 Task: Search one way flight ticket for 2 adults, 4 children and 1 infant on lap in business from Cincinnati/covington: Cincinnati/northern Kentucky International Airport to New Bern: Coastal Carolina Regional Airport (was Craven County Regional) on 5-4-2023. Choice of flights is Alaska. Number of bags: 2 carry on bags and 7 checked bags. Price is upto 107000. Outbound departure time preference is 23:30.
Action: Mouse moved to (279, 253)
Screenshot: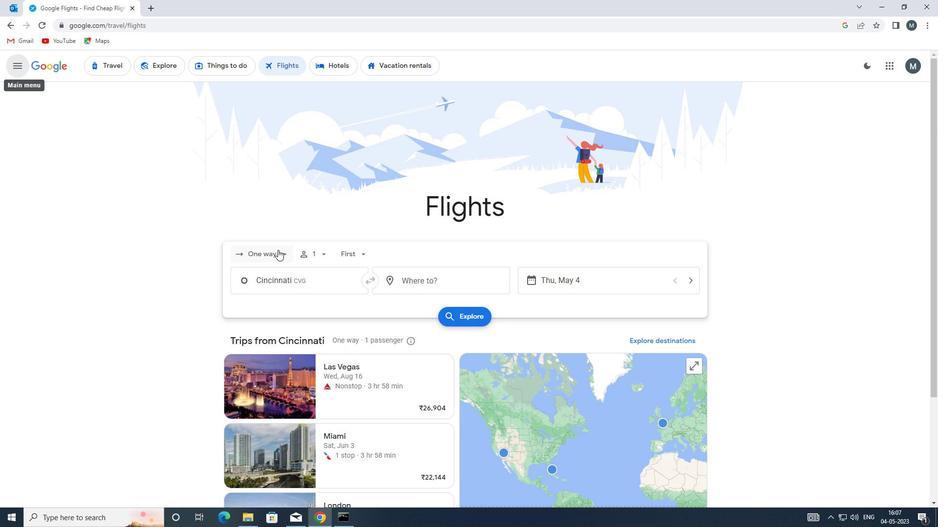 
Action: Mouse pressed left at (279, 253)
Screenshot: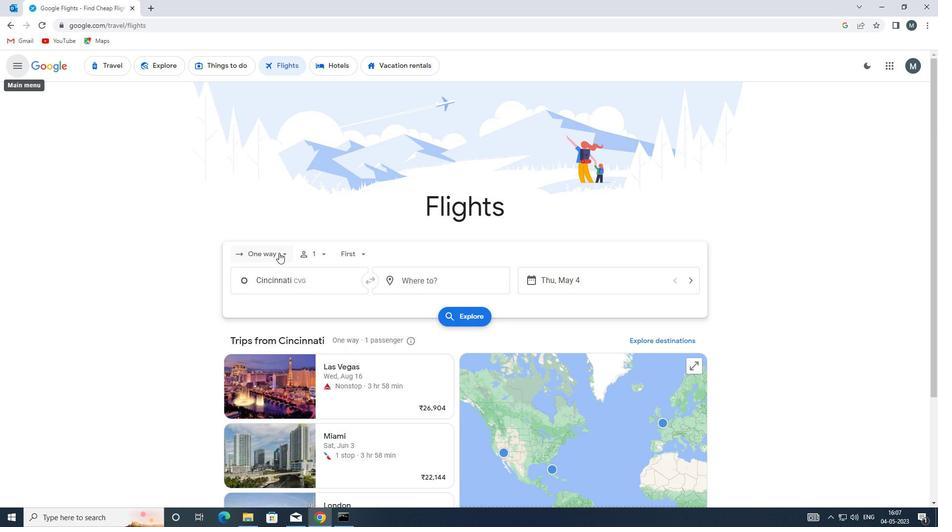 
Action: Mouse moved to (279, 300)
Screenshot: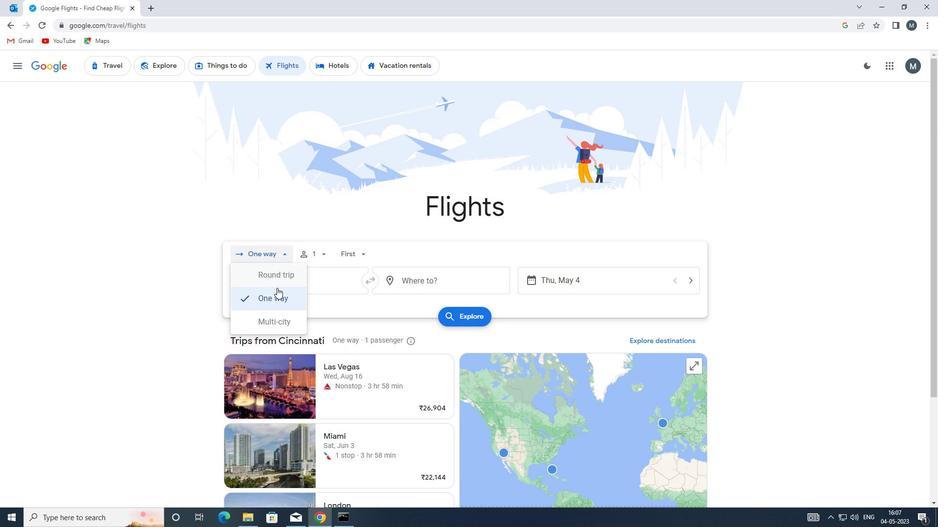 
Action: Mouse pressed left at (279, 300)
Screenshot: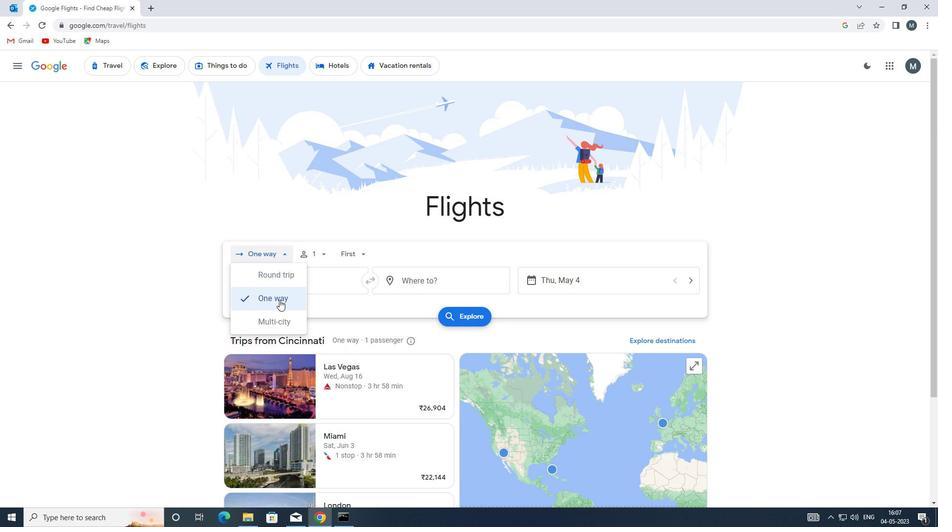 
Action: Mouse moved to (326, 257)
Screenshot: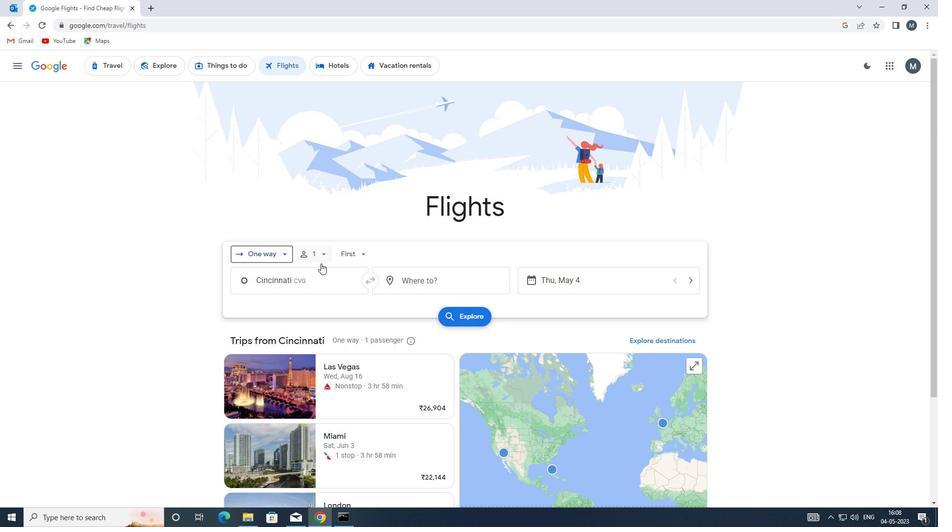 
Action: Mouse pressed left at (326, 257)
Screenshot: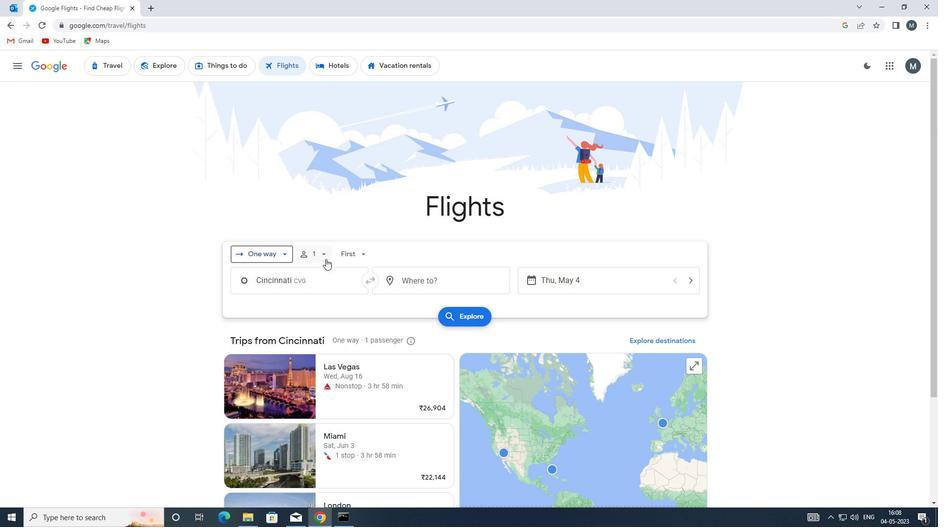 
Action: Mouse moved to (399, 280)
Screenshot: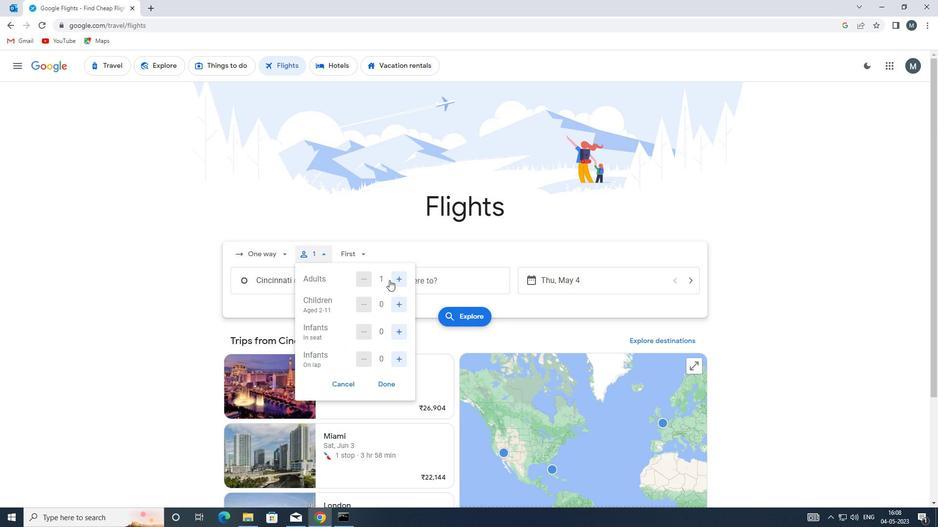 
Action: Mouse pressed left at (399, 280)
Screenshot: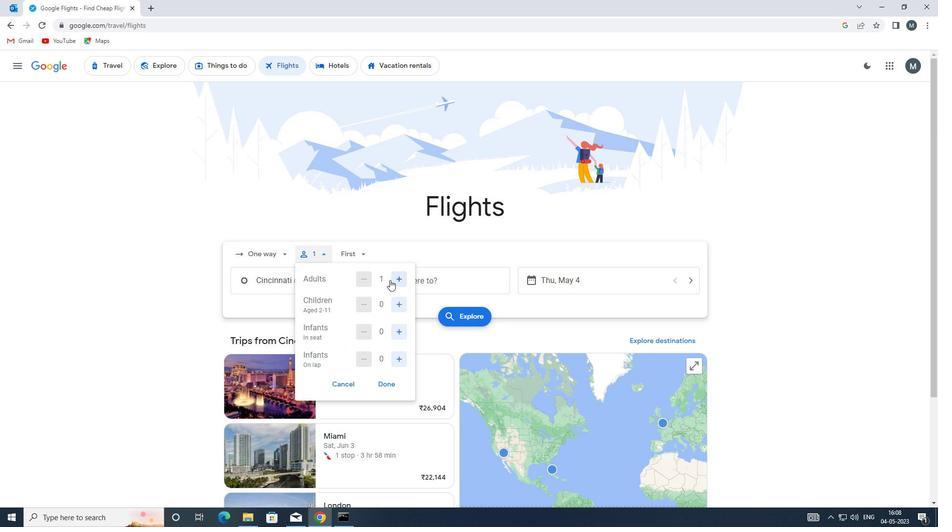 
Action: Mouse moved to (394, 305)
Screenshot: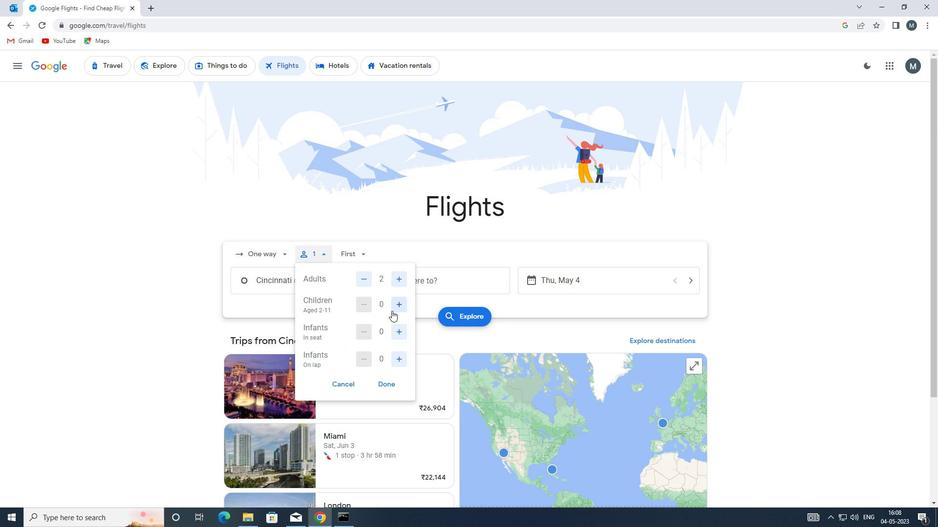 
Action: Mouse pressed left at (394, 305)
Screenshot: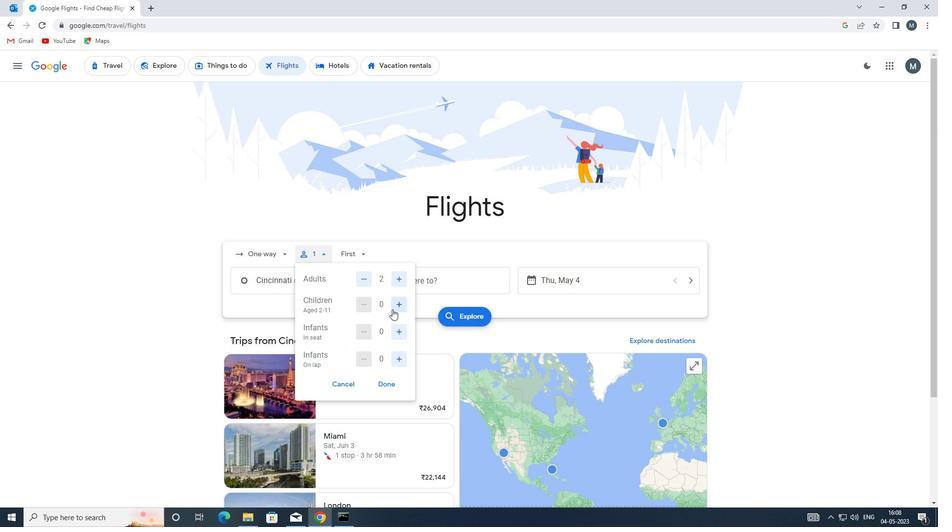 
Action: Mouse pressed left at (394, 305)
Screenshot: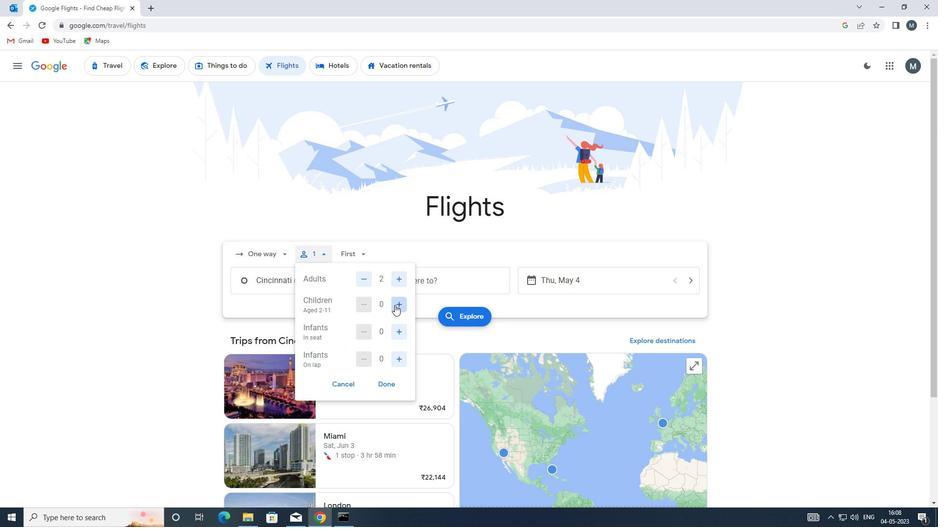 
Action: Mouse moved to (395, 305)
Screenshot: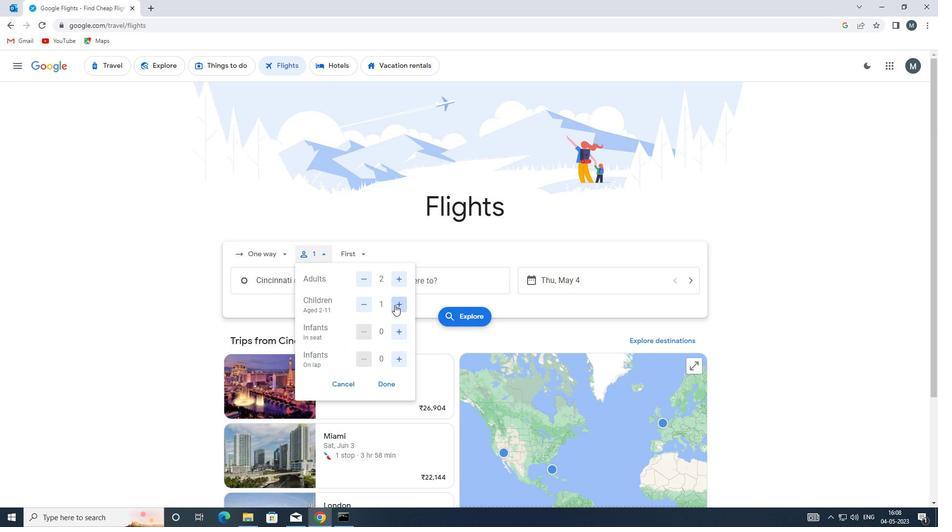 
Action: Mouse pressed left at (395, 305)
Screenshot: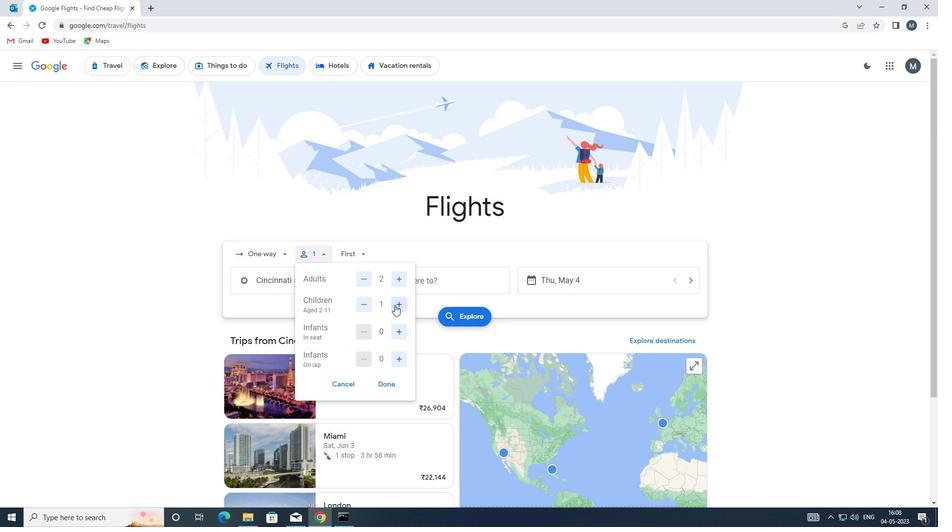 
Action: Mouse pressed left at (395, 305)
Screenshot: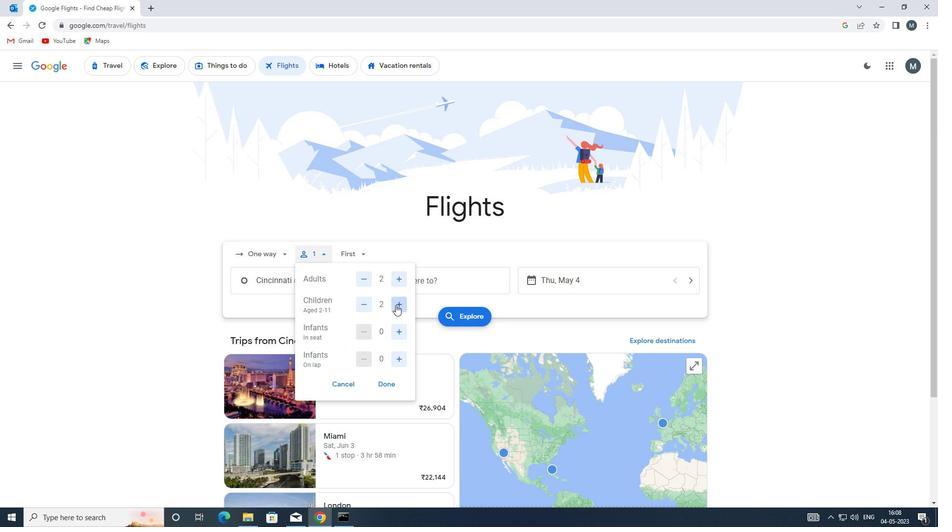 
Action: Mouse moved to (398, 361)
Screenshot: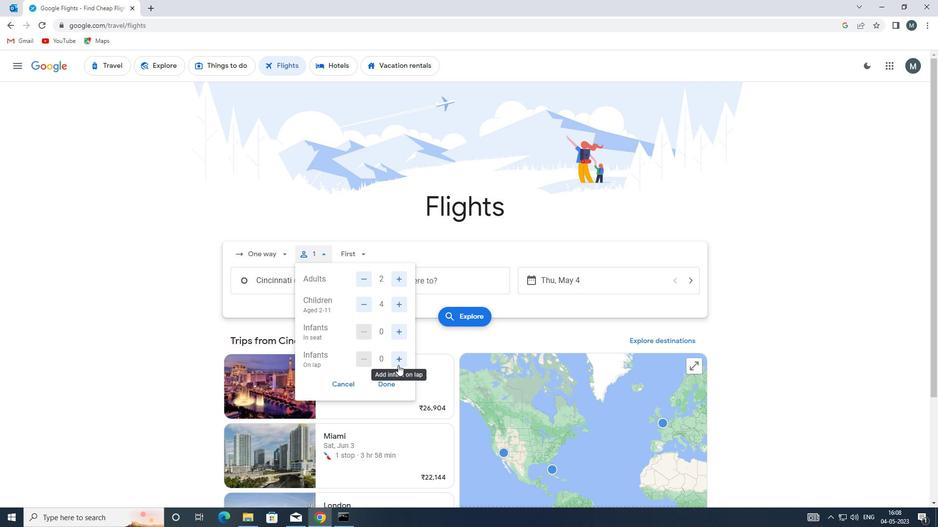 
Action: Mouse pressed left at (398, 361)
Screenshot: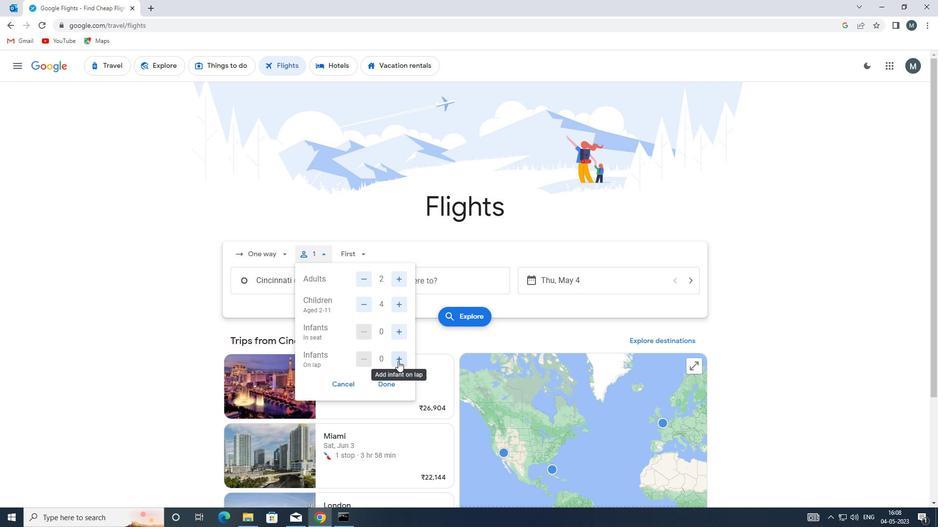 
Action: Mouse moved to (383, 387)
Screenshot: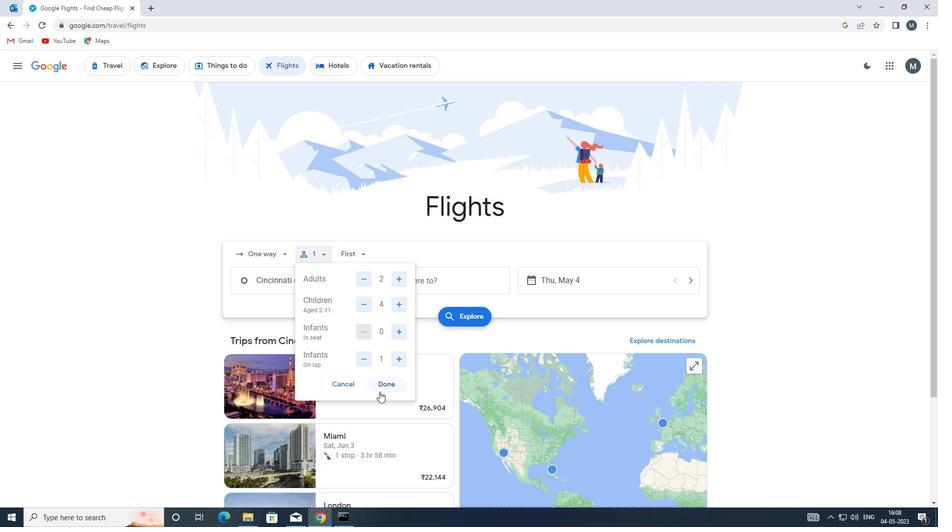
Action: Mouse pressed left at (383, 387)
Screenshot: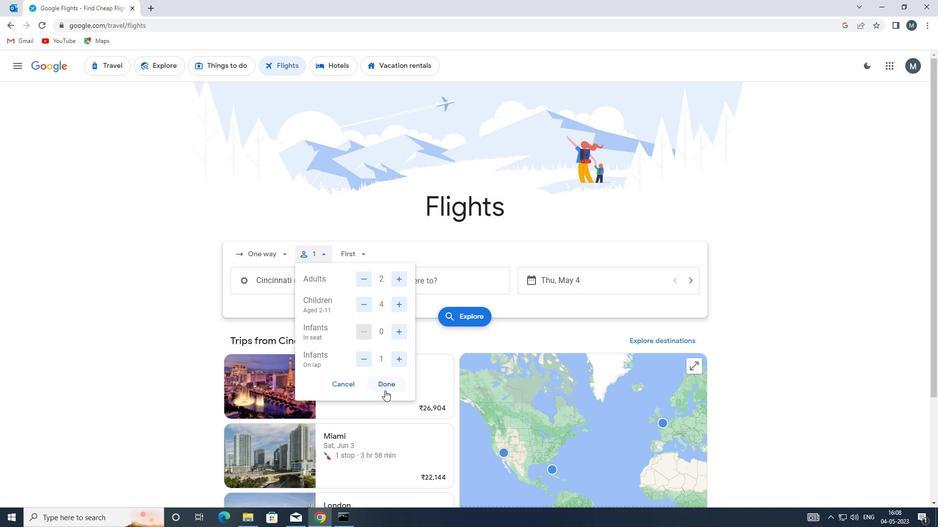 
Action: Mouse moved to (363, 253)
Screenshot: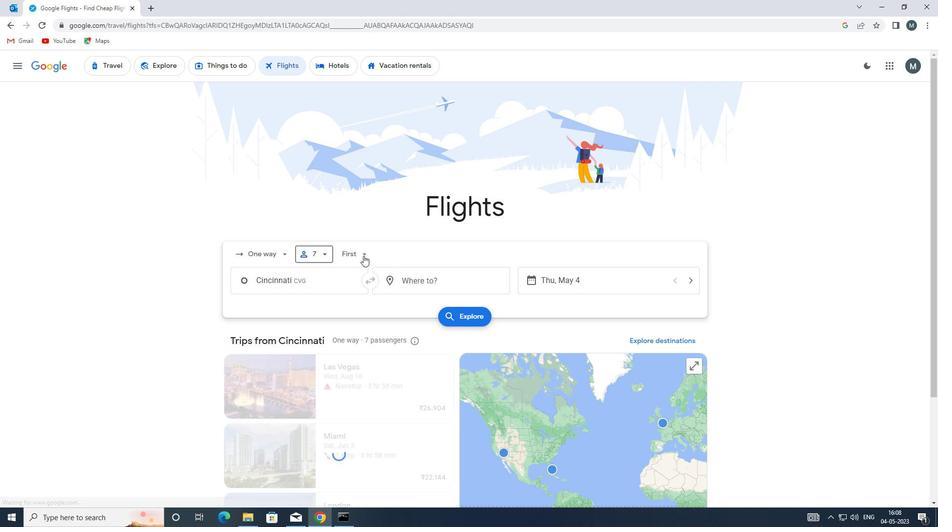 
Action: Mouse pressed left at (363, 253)
Screenshot: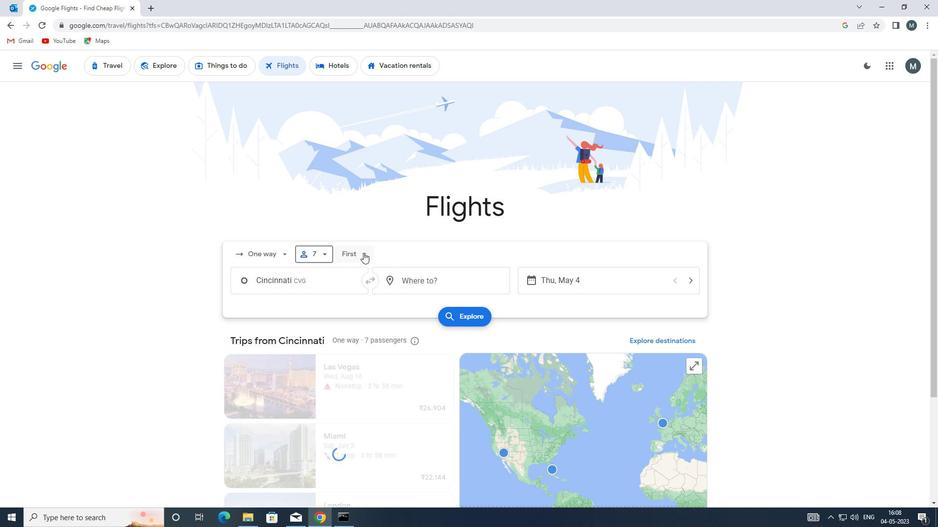 
Action: Mouse moved to (372, 319)
Screenshot: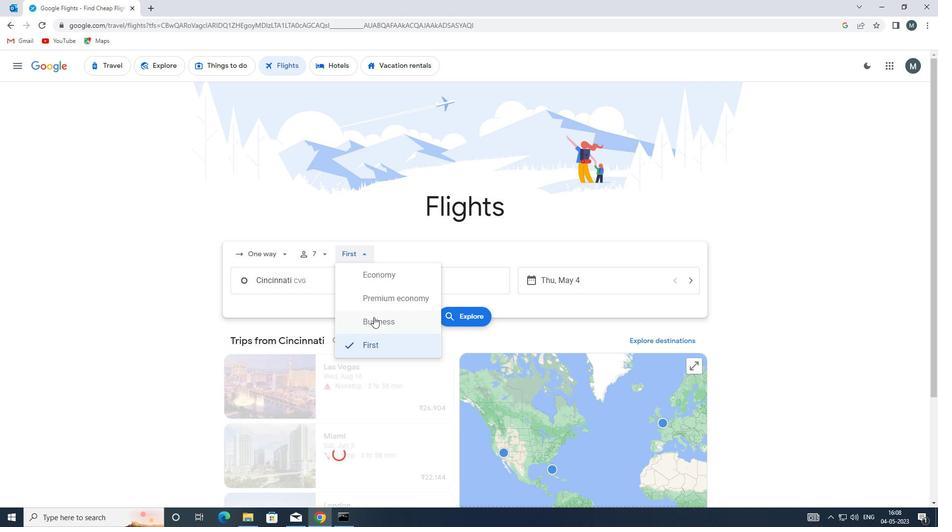 
Action: Mouse pressed left at (372, 319)
Screenshot: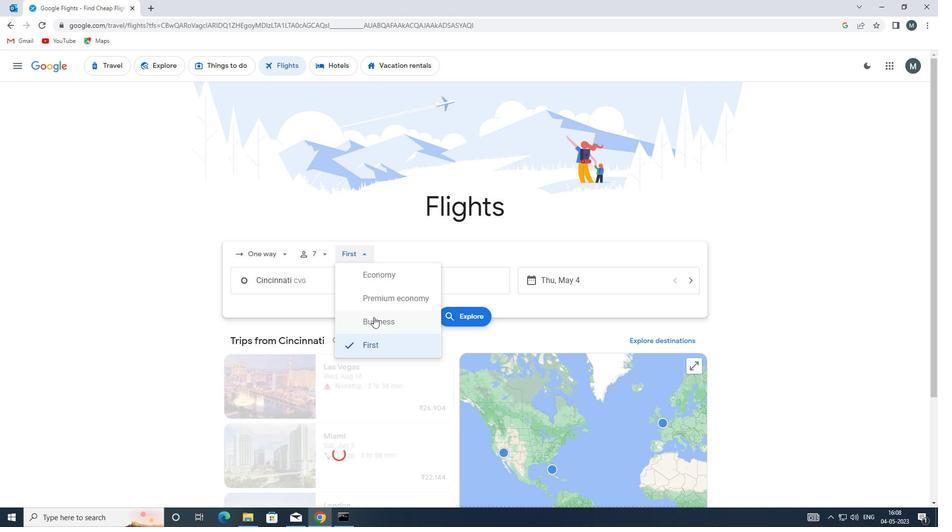 
Action: Mouse moved to (324, 287)
Screenshot: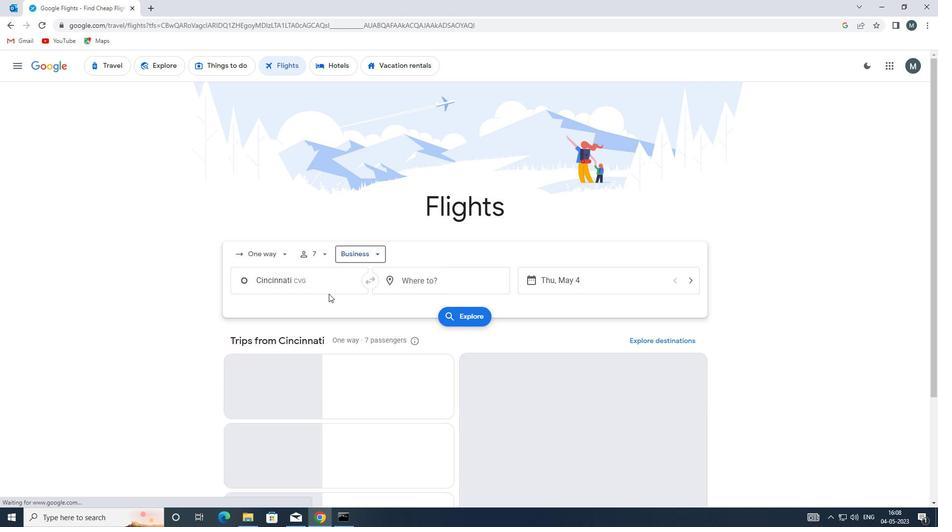 
Action: Mouse pressed left at (324, 287)
Screenshot: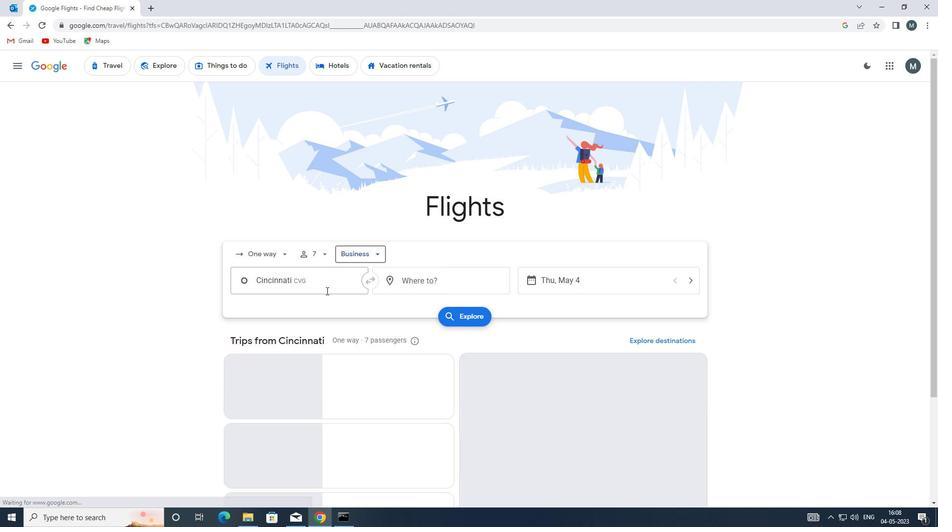 
Action: Mouse moved to (338, 337)
Screenshot: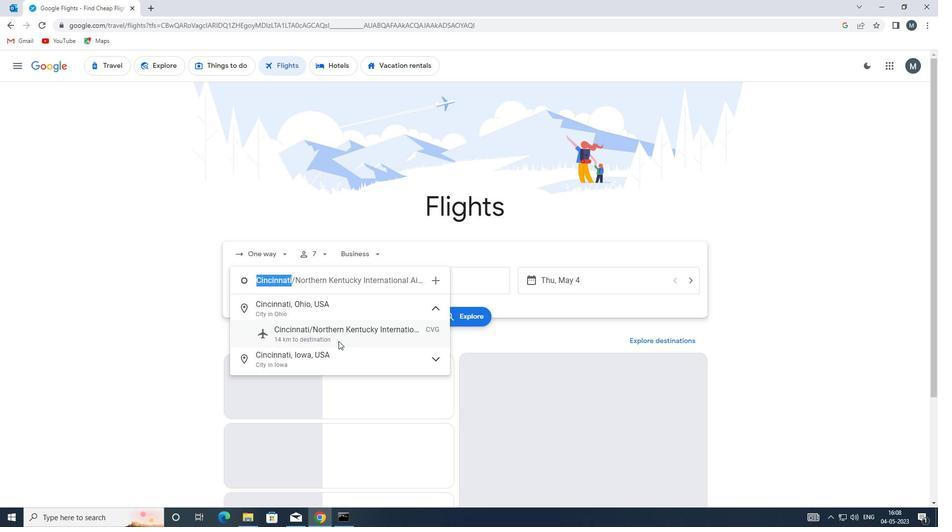 
Action: Mouse pressed left at (338, 337)
Screenshot: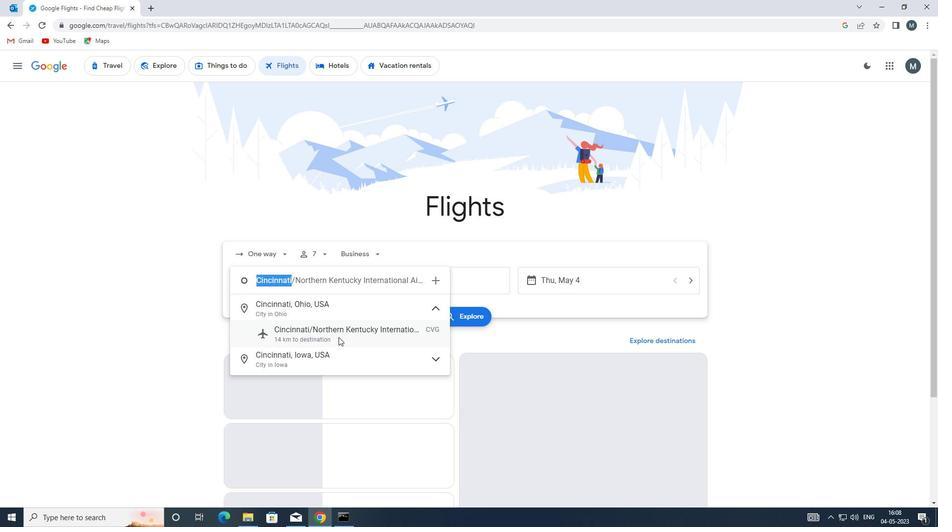 
Action: Mouse moved to (415, 283)
Screenshot: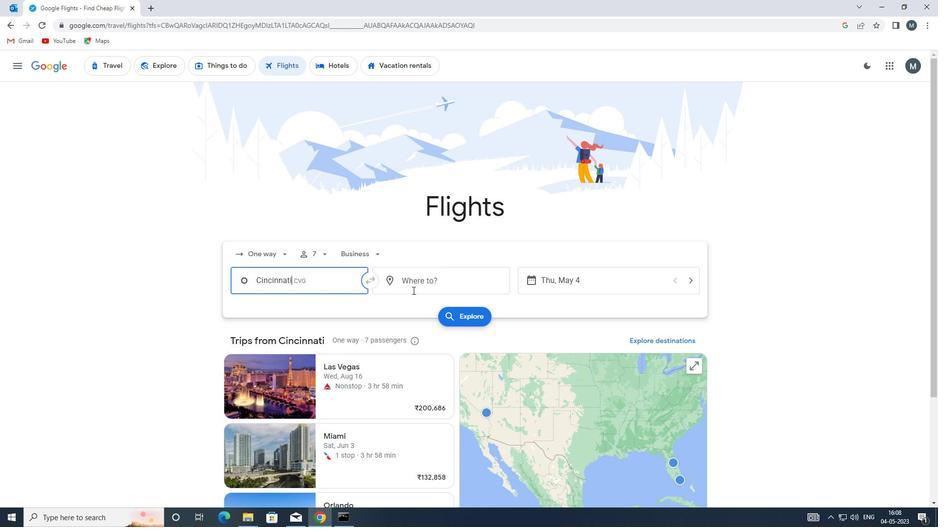 
Action: Mouse pressed left at (415, 283)
Screenshot: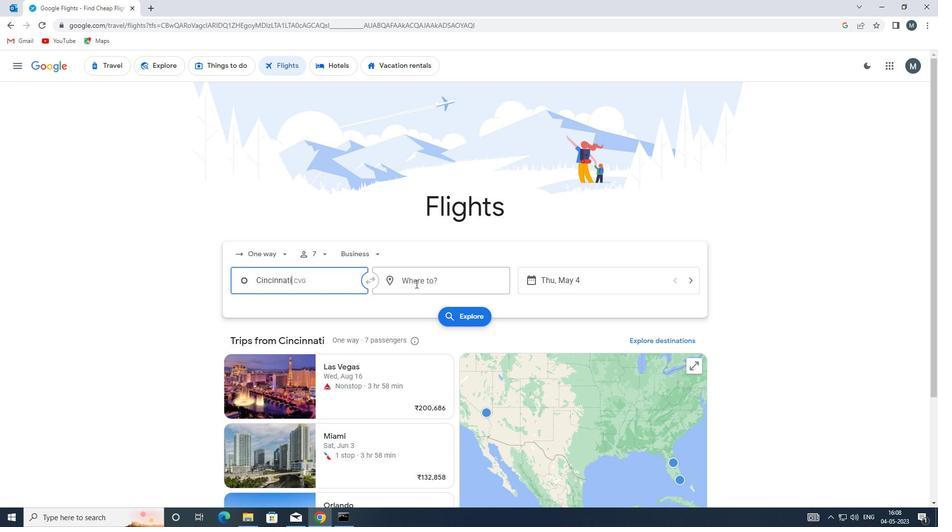 
Action: Mouse moved to (416, 284)
Screenshot: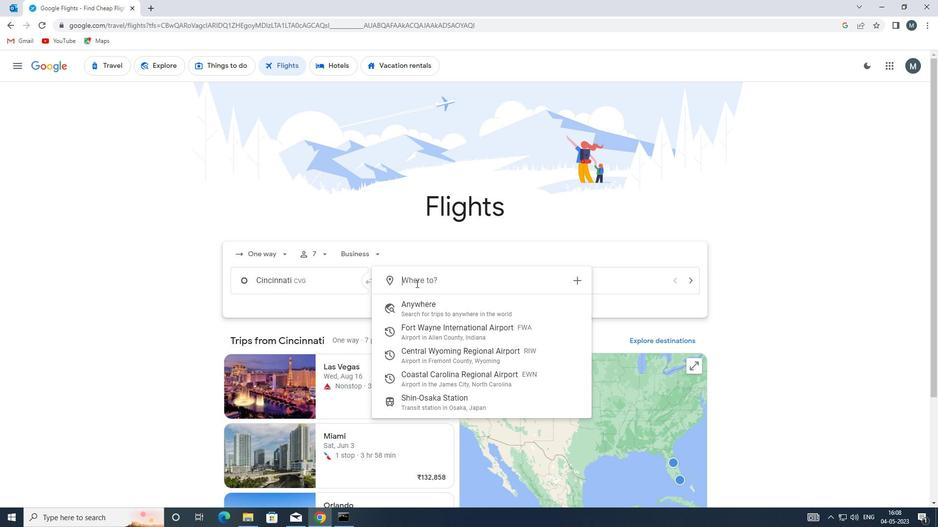 
Action: Key pressed ewn
Screenshot: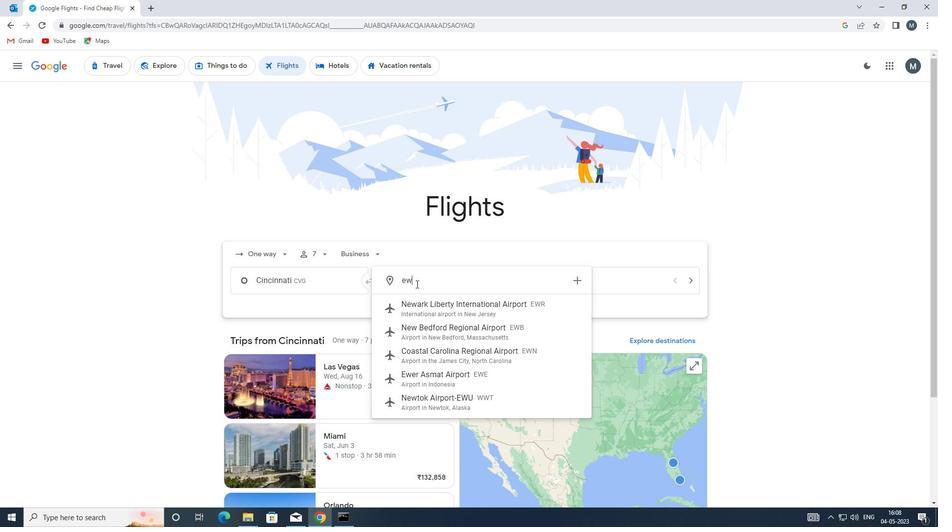 
Action: Mouse moved to (433, 314)
Screenshot: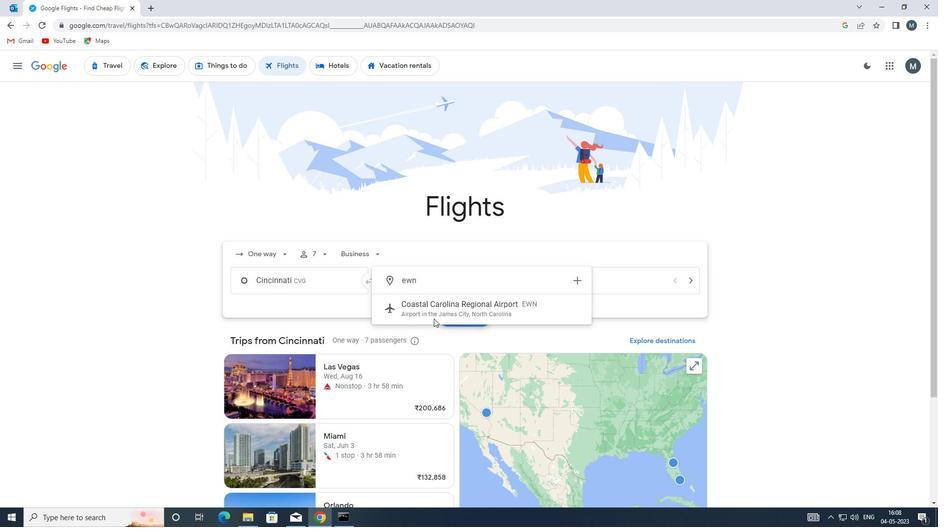 
Action: Mouse pressed left at (433, 314)
Screenshot: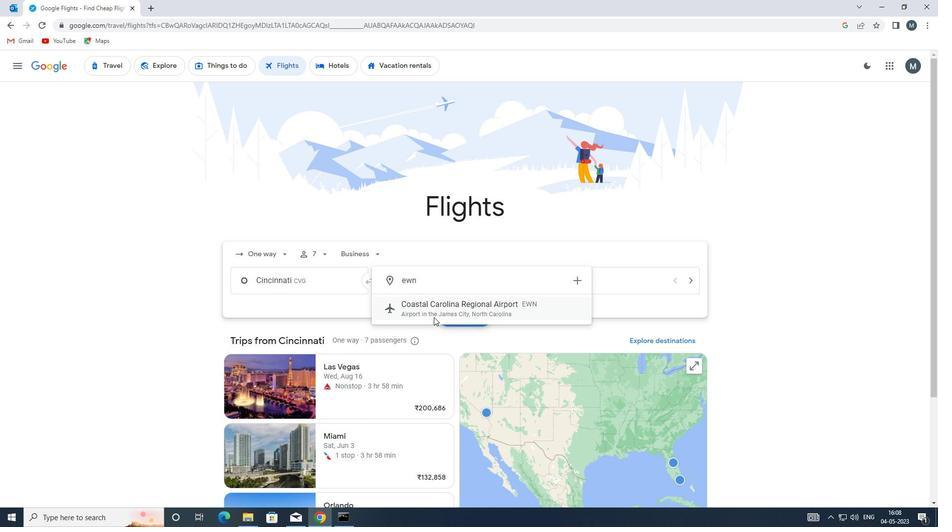 
Action: Mouse moved to (533, 281)
Screenshot: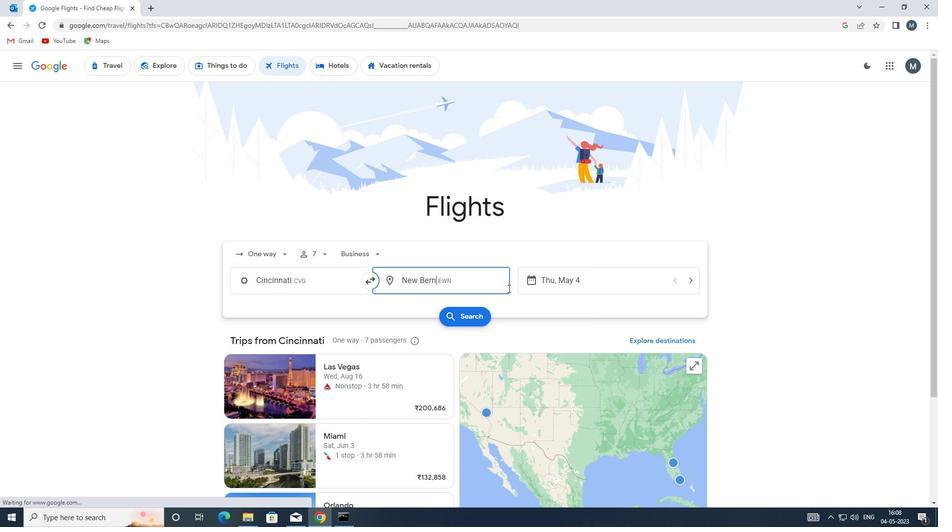 
Action: Mouse pressed left at (533, 281)
Screenshot: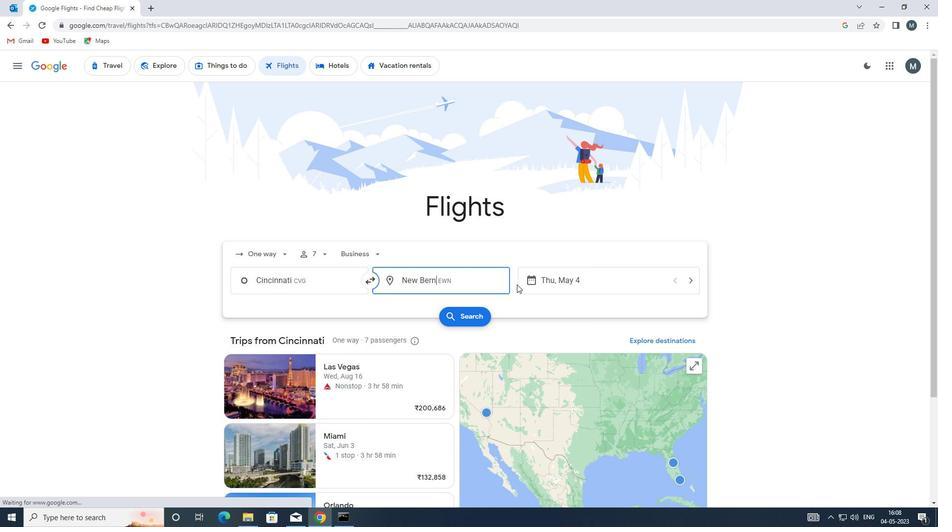 
Action: Mouse moved to (441, 330)
Screenshot: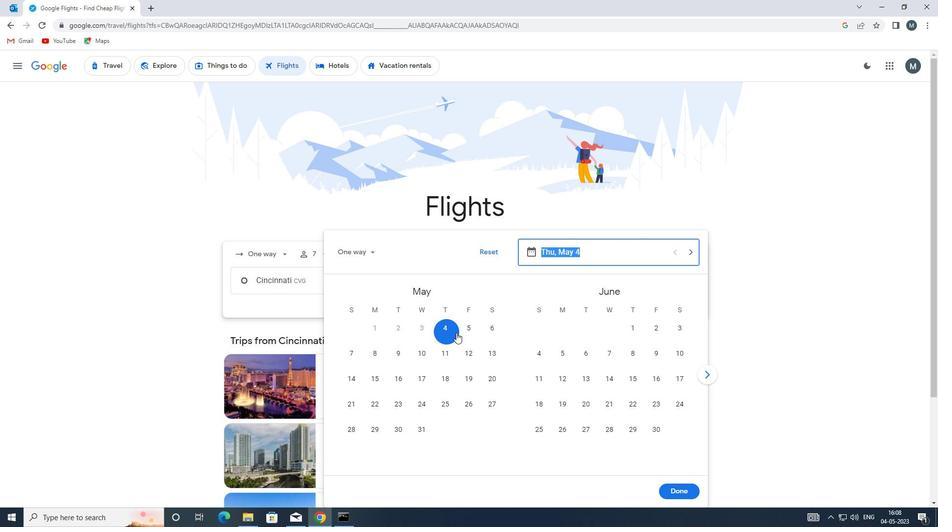 
Action: Mouse pressed left at (441, 330)
Screenshot: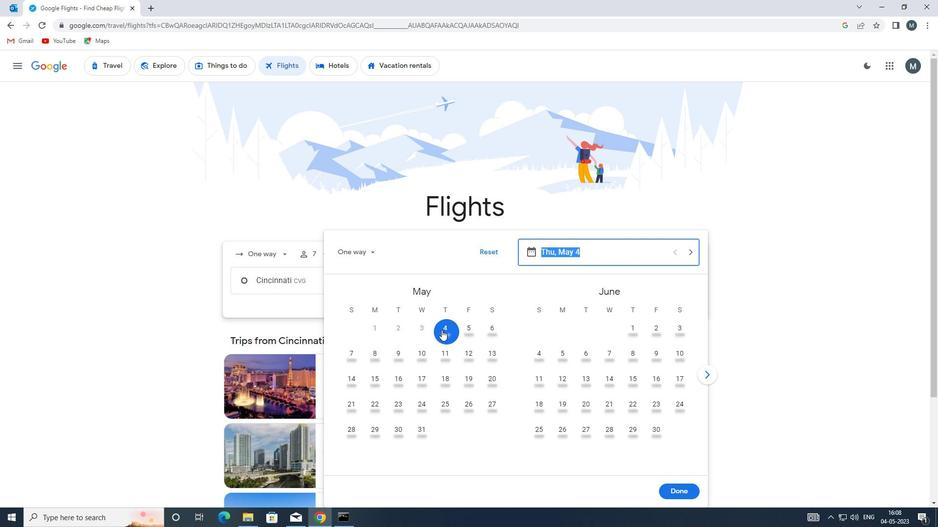 
Action: Mouse moved to (677, 486)
Screenshot: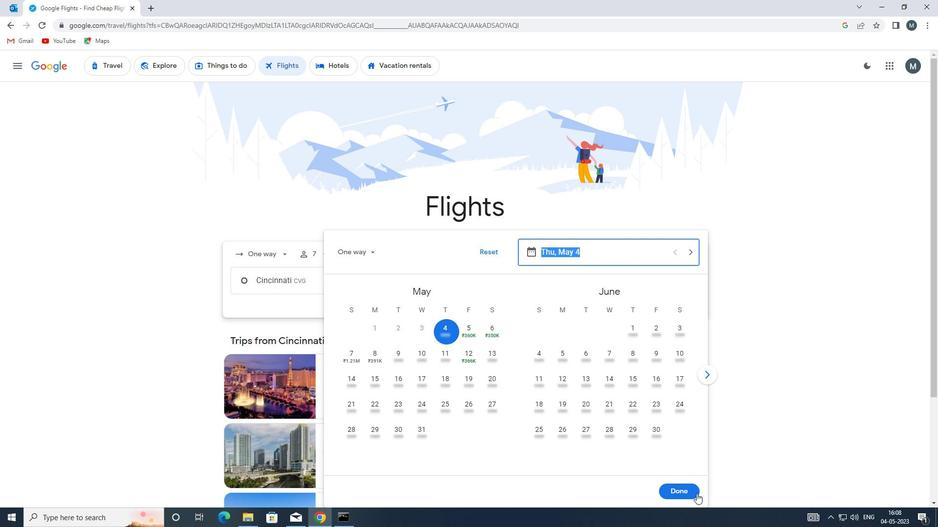 
Action: Mouse pressed left at (677, 486)
Screenshot: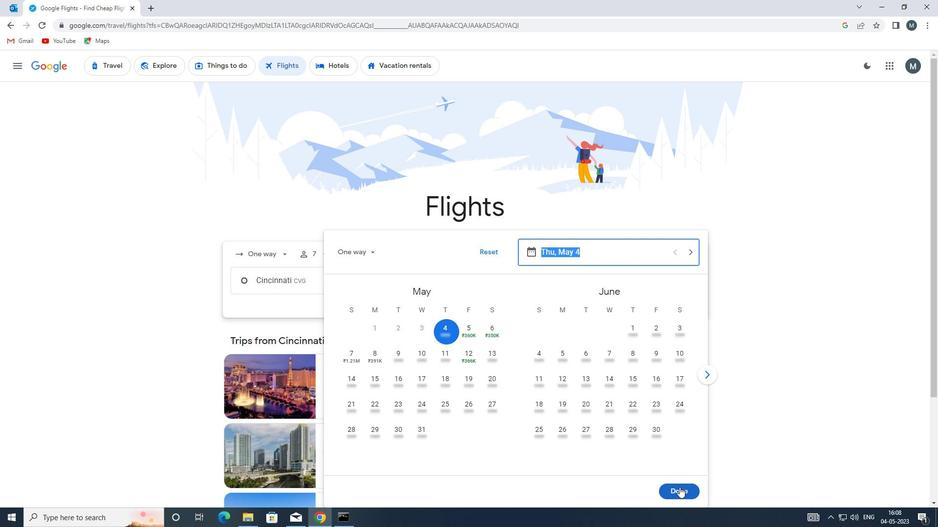 
Action: Mouse moved to (471, 316)
Screenshot: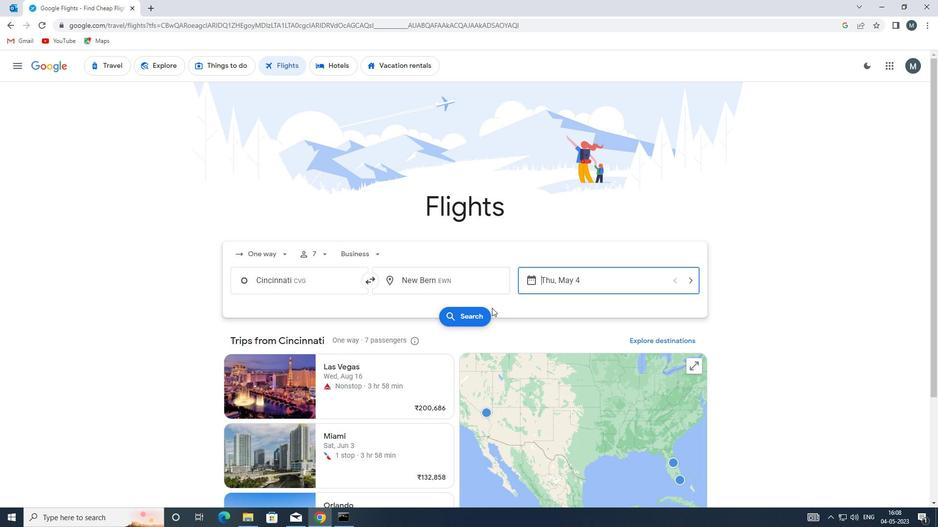 
Action: Mouse pressed left at (471, 316)
Screenshot: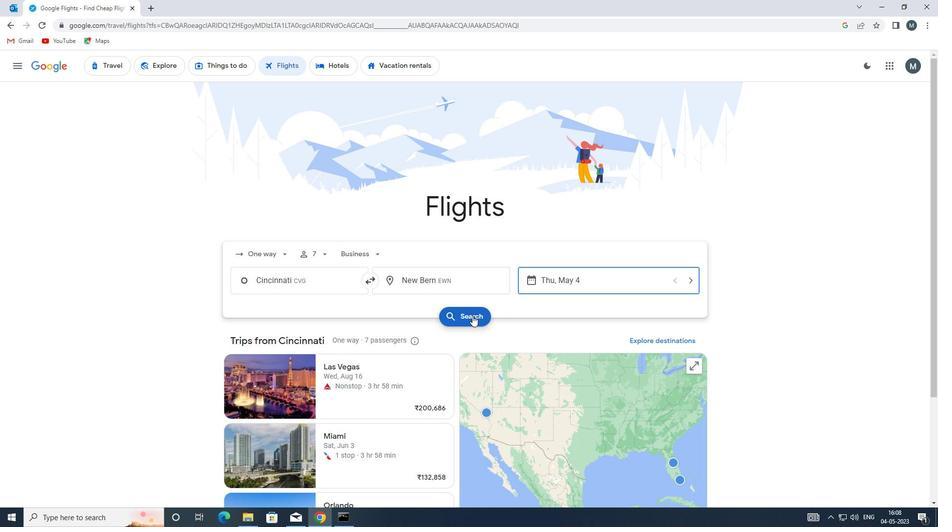
Action: Mouse moved to (253, 157)
Screenshot: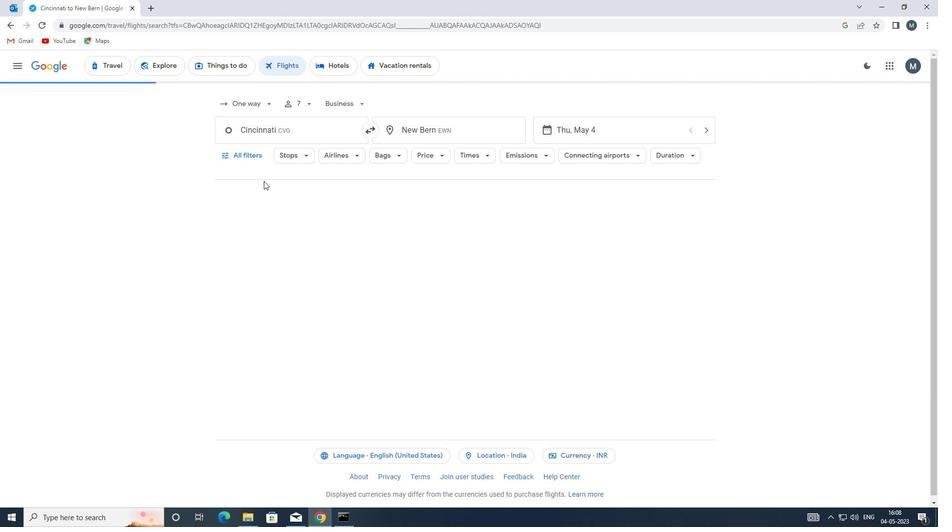 
Action: Mouse pressed left at (253, 157)
Screenshot: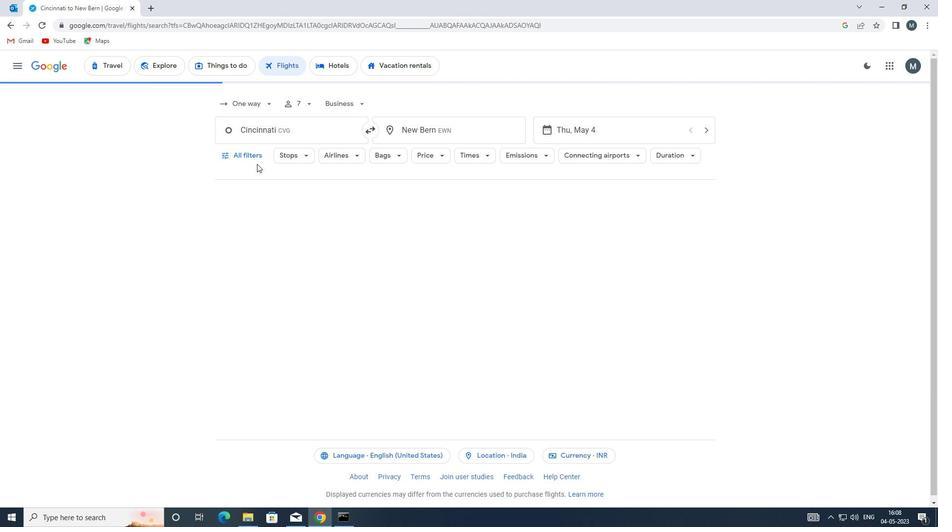 
Action: Mouse moved to (257, 225)
Screenshot: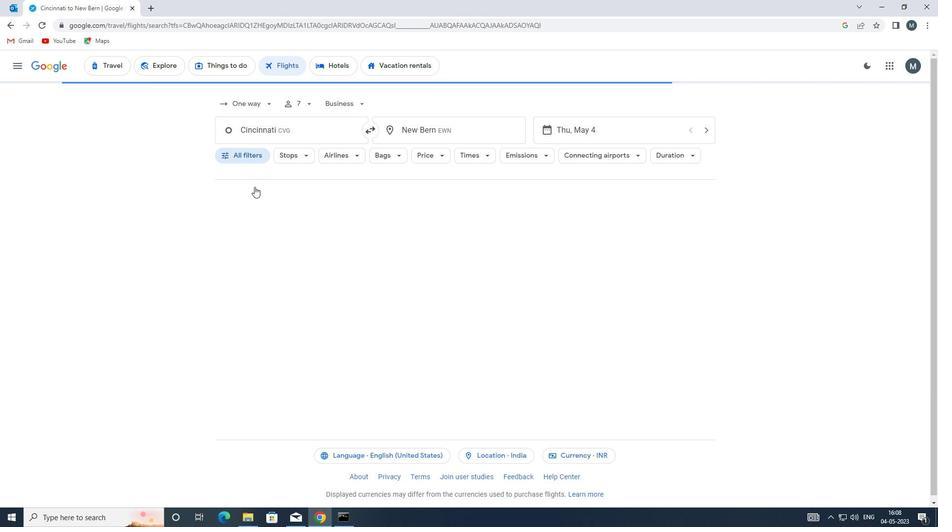 
Action: Mouse scrolled (257, 225) with delta (0, 0)
Screenshot: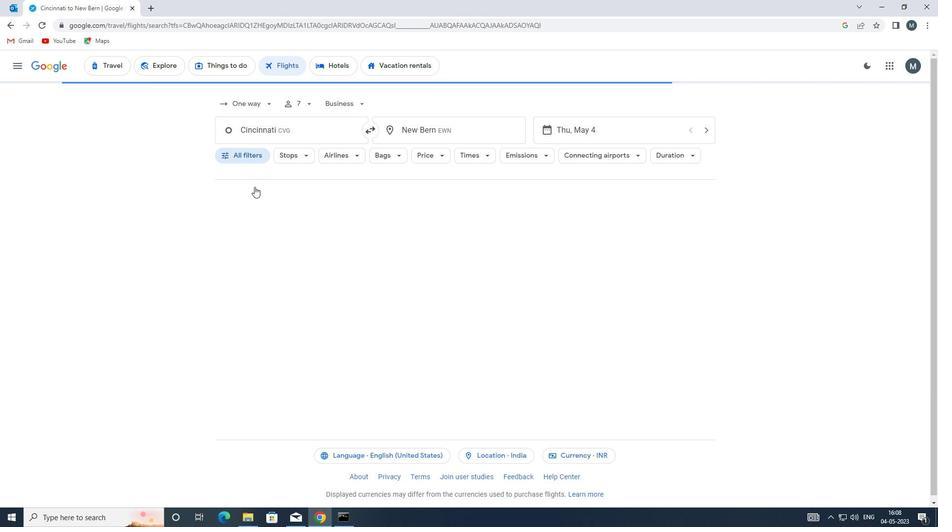 
Action: Mouse moved to (257, 229)
Screenshot: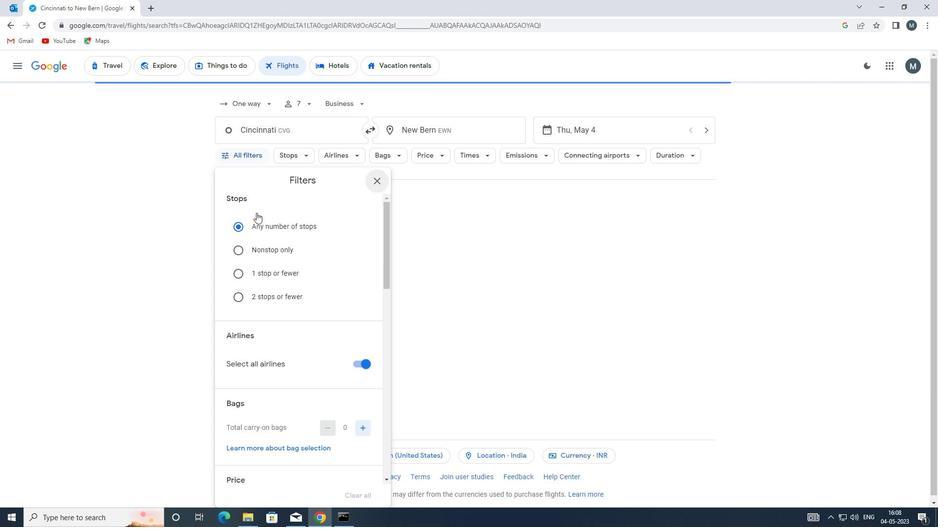 
Action: Mouse scrolled (257, 229) with delta (0, 0)
Screenshot: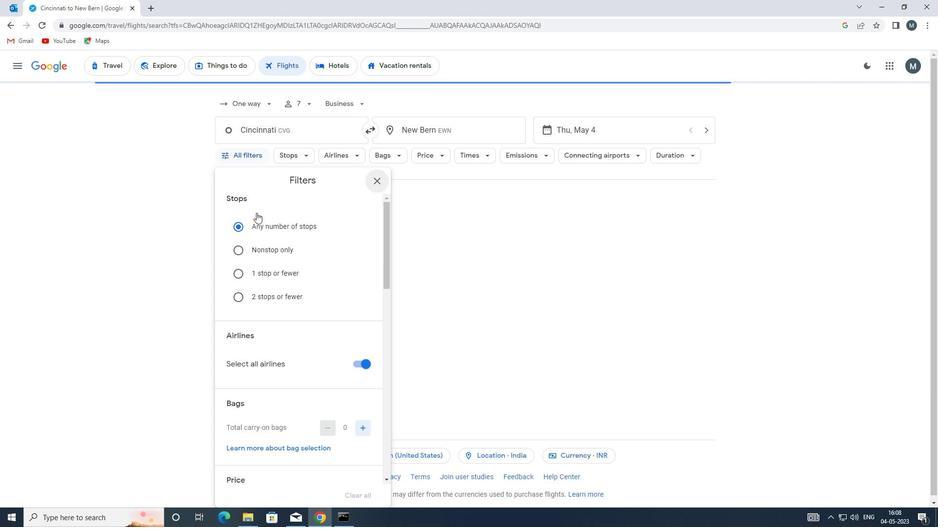 
Action: Mouse moved to (356, 263)
Screenshot: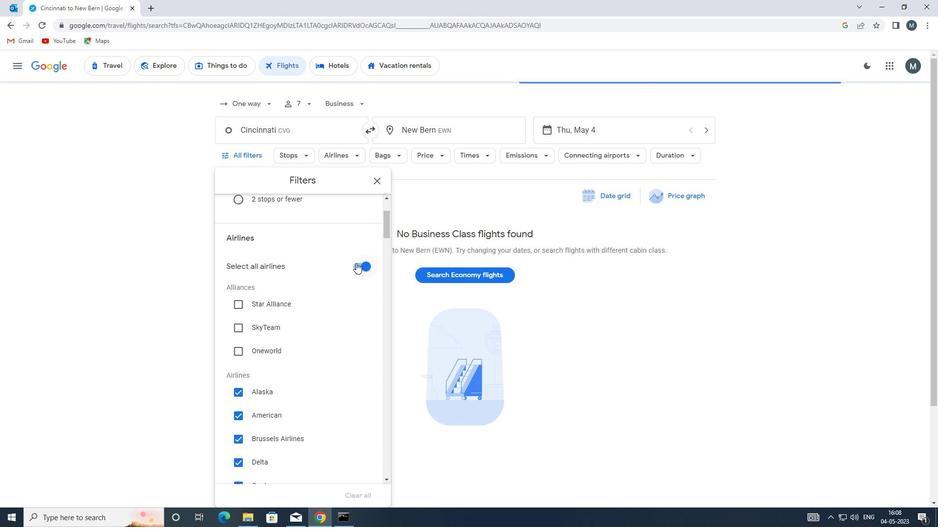 
Action: Mouse pressed left at (356, 263)
Screenshot: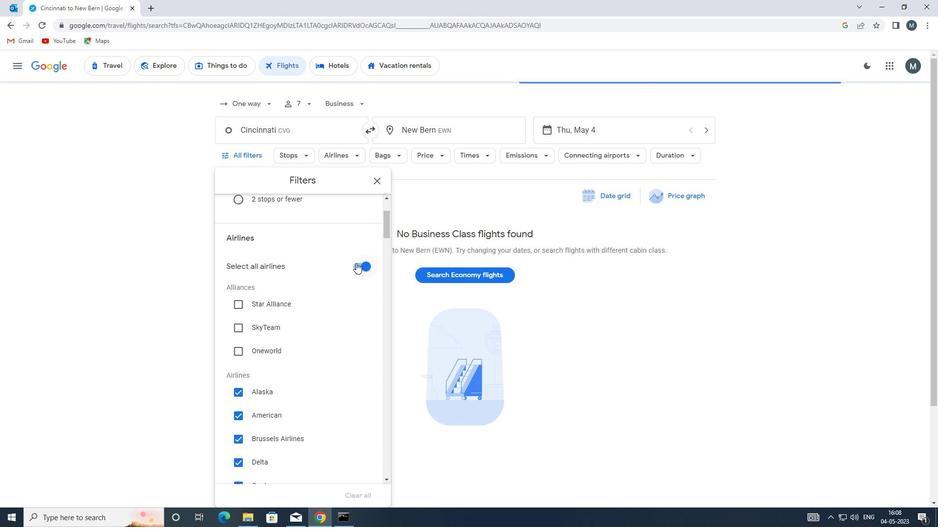
Action: Mouse moved to (301, 289)
Screenshot: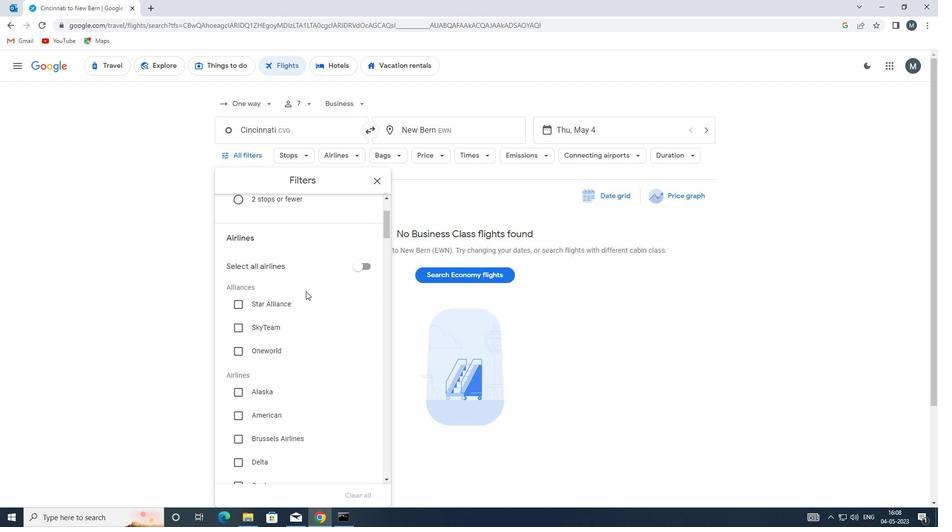 
Action: Mouse scrolled (301, 289) with delta (0, 0)
Screenshot: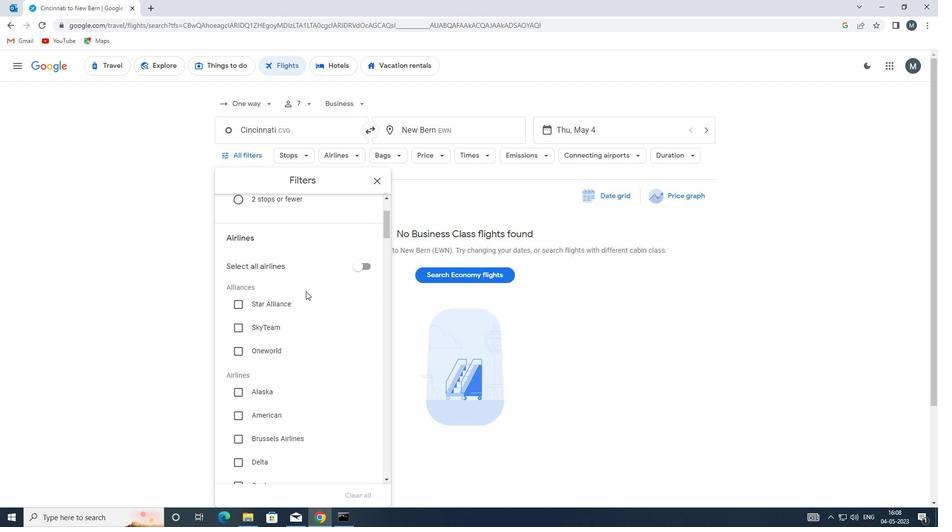 
Action: Mouse moved to (301, 289)
Screenshot: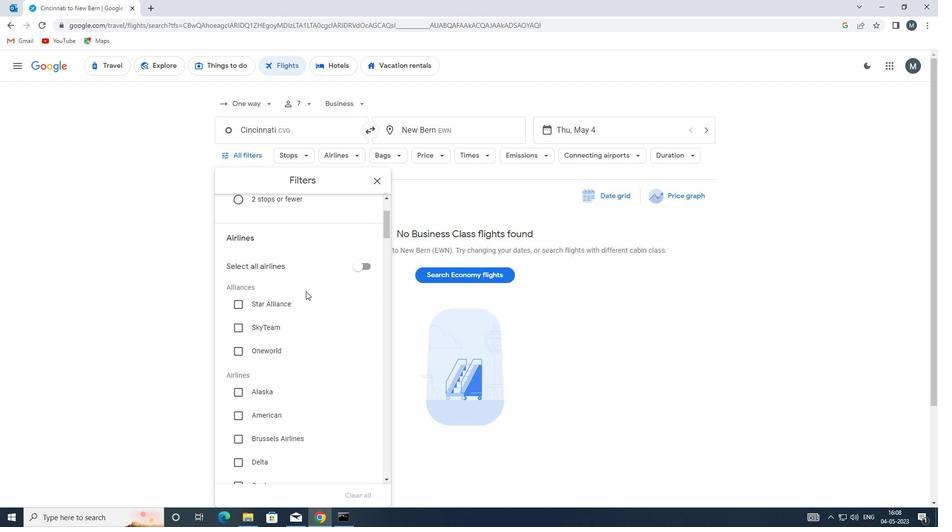 
Action: Mouse scrolled (301, 289) with delta (0, 0)
Screenshot: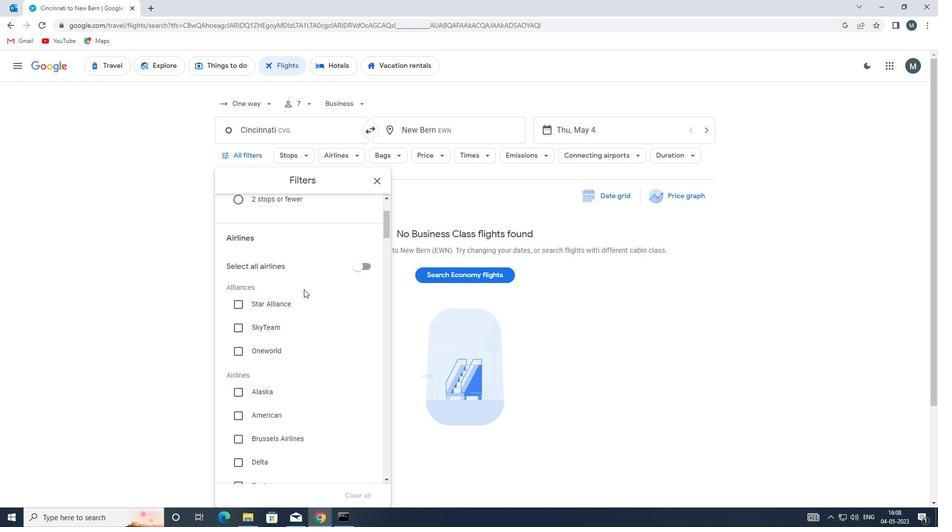 
Action: Mouse moved to (276, 297)
Screenshot: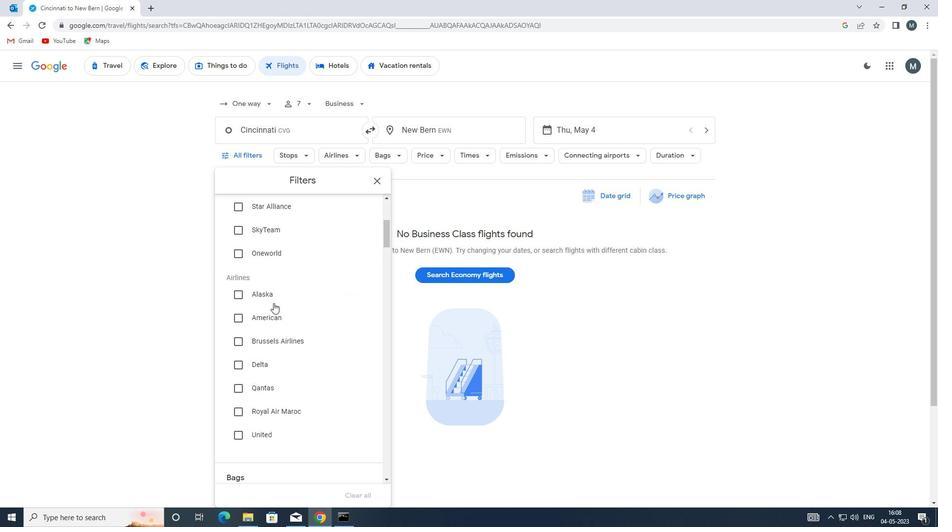 
Action: Mouse pressed left at (276, 297)
Screenshot: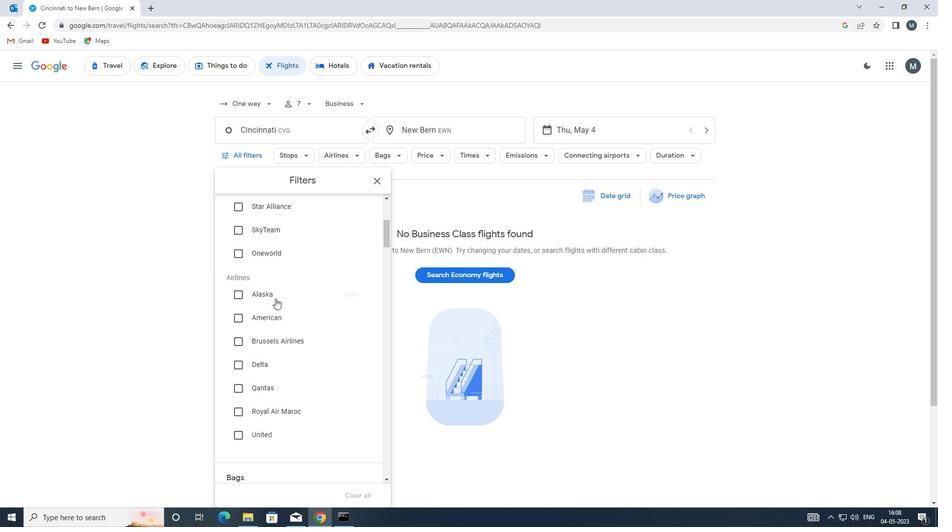 
Action: Mouse moved to (264, 296)
Screenshot: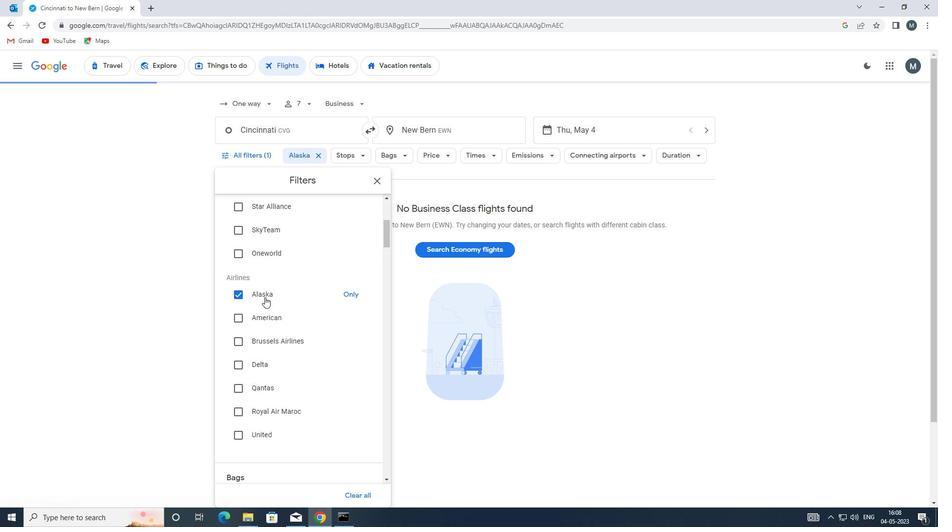 
Action: Mouse scrolled (264, 296) with delta (0, 0)
Screenshot: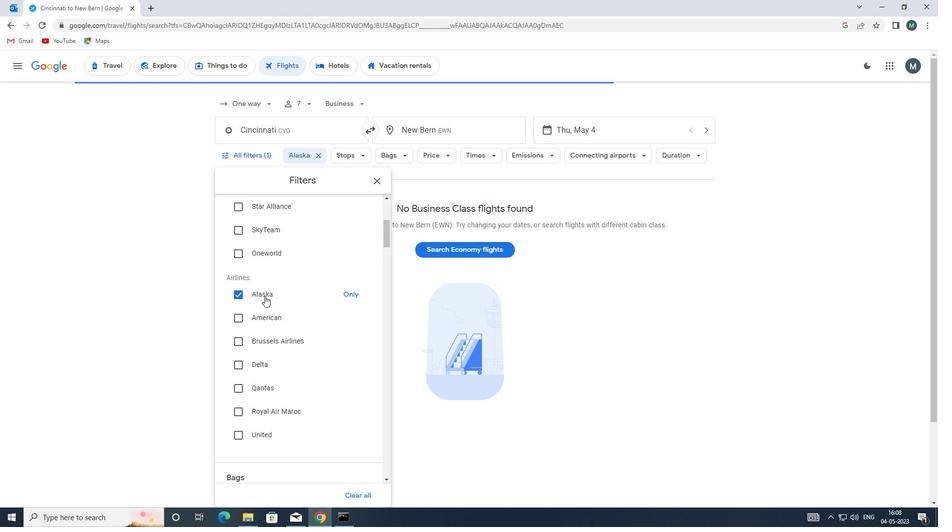 
Action: Mouse scrolled (264, 296) with delta (0, 0)
Screenshot: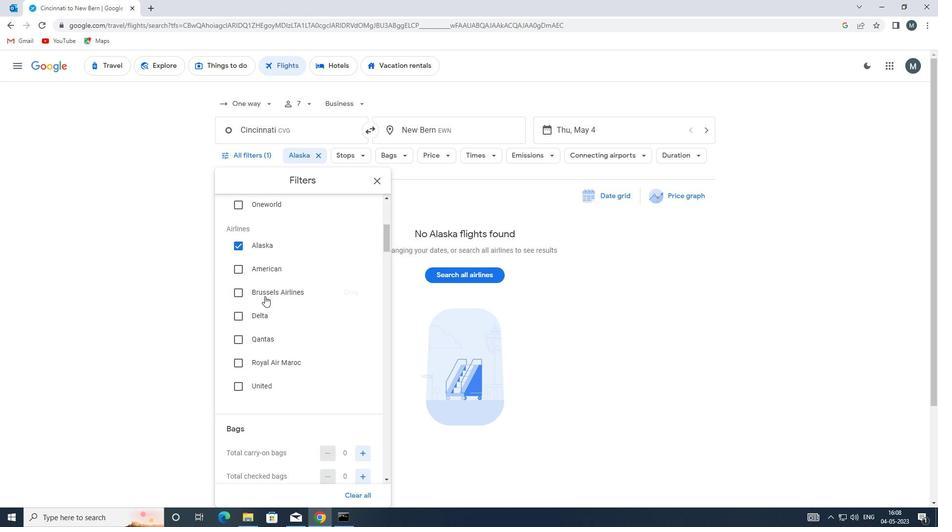 
Action: Mouse moved to (264, 296)
Screenshot: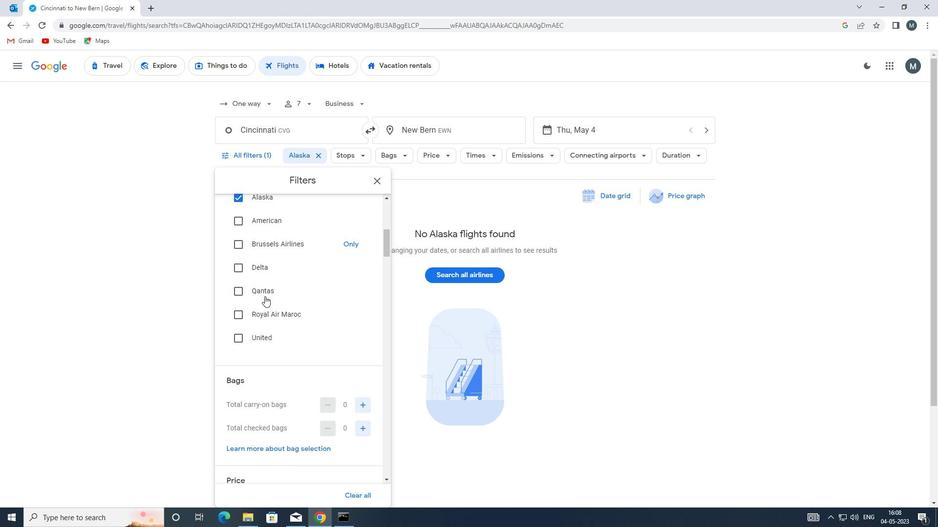 
Action: Mouse scrolled (264, 296) with delta (0, 0)
Screenshot: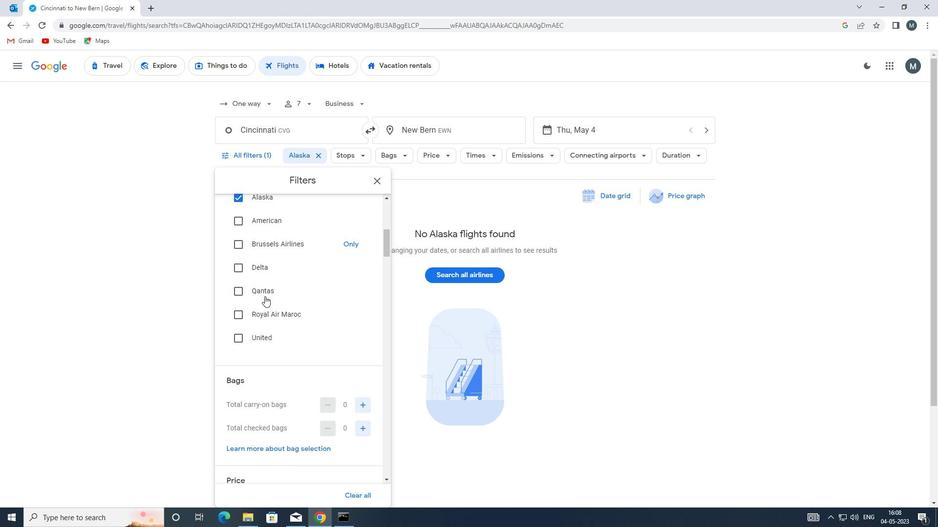 
Action: Mouse moved to (362, 355)
Screenshot: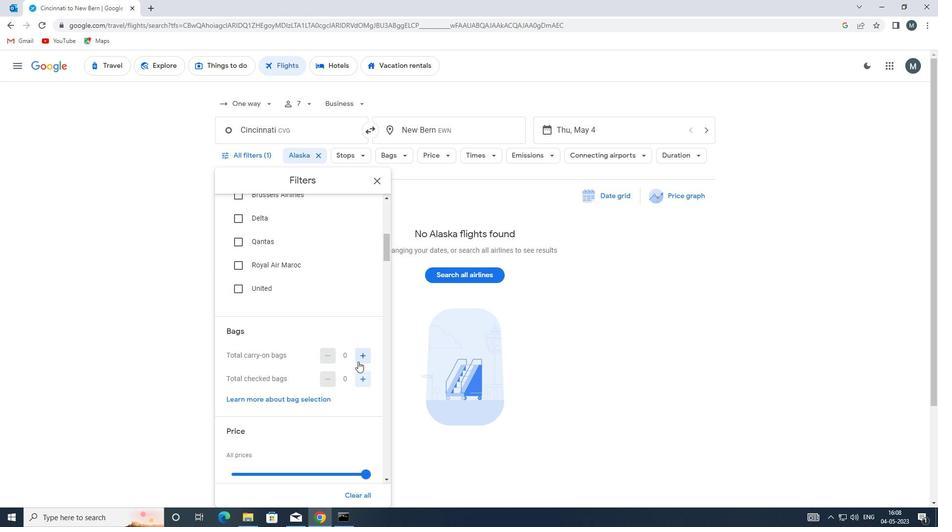 
Action: Mouse pressed left at (362, 355)
Screenshot: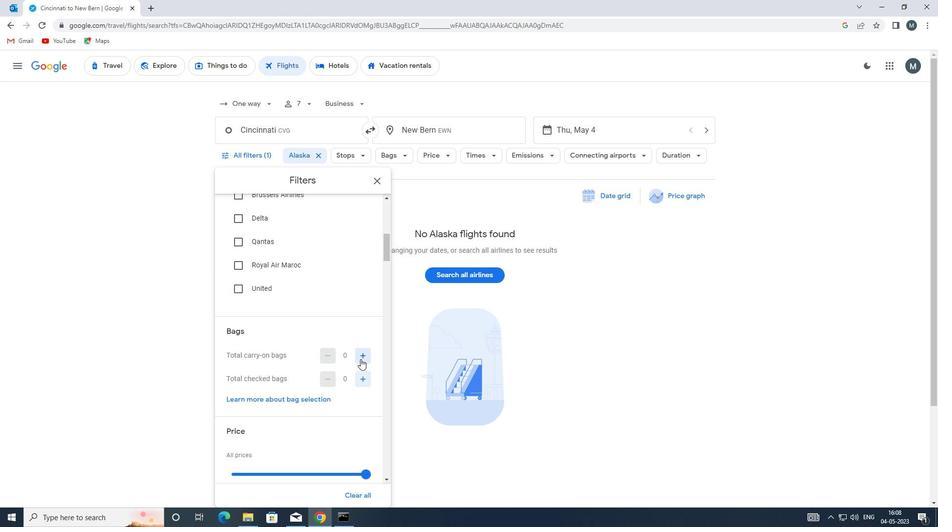 
Action: Mouse pressed left at (362, 355)
Screenshot: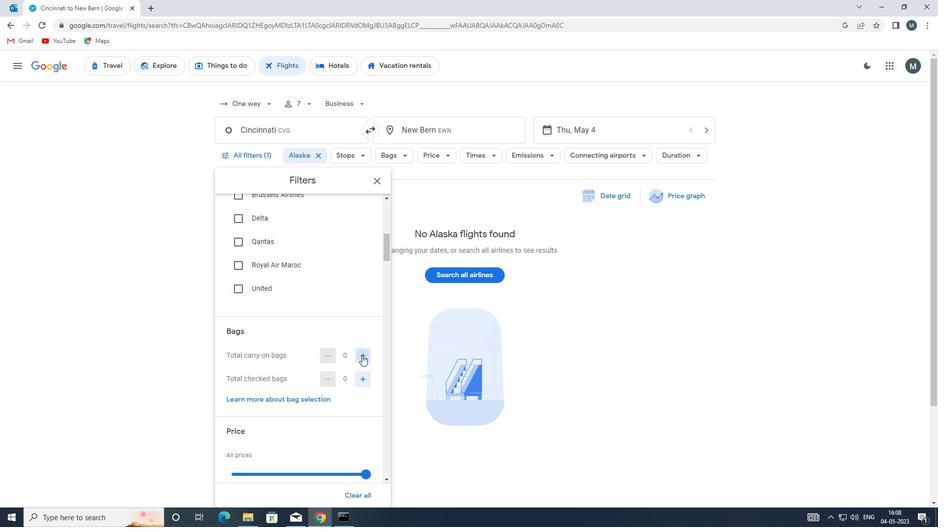 
Action: Mouse moved to (328, 327)
Screenshot: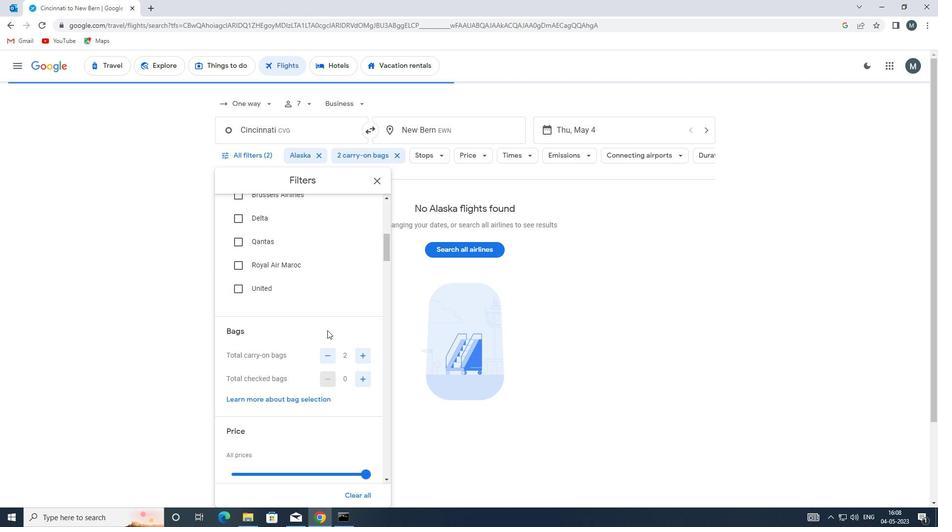 
Action: Mouse scrolled (328, 326) with delta (0, 0)
Screenshot: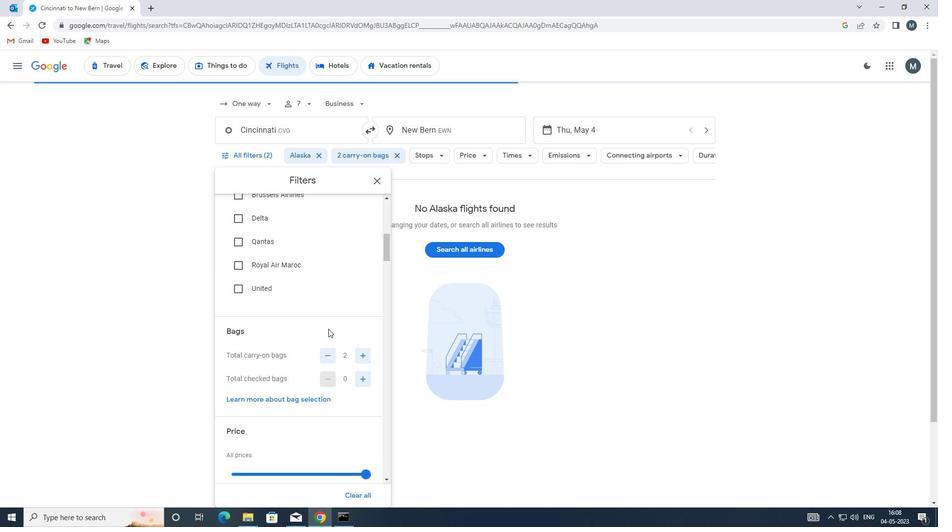 
Action: Mouse moved to (360, 326)
Screenshot: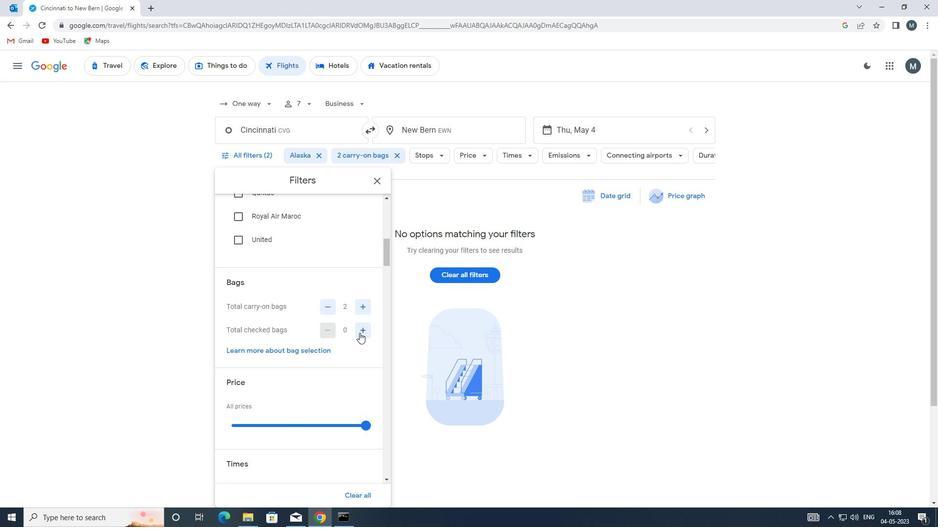 
Action: Mouse pressed left at (360, 326)
Screenshot: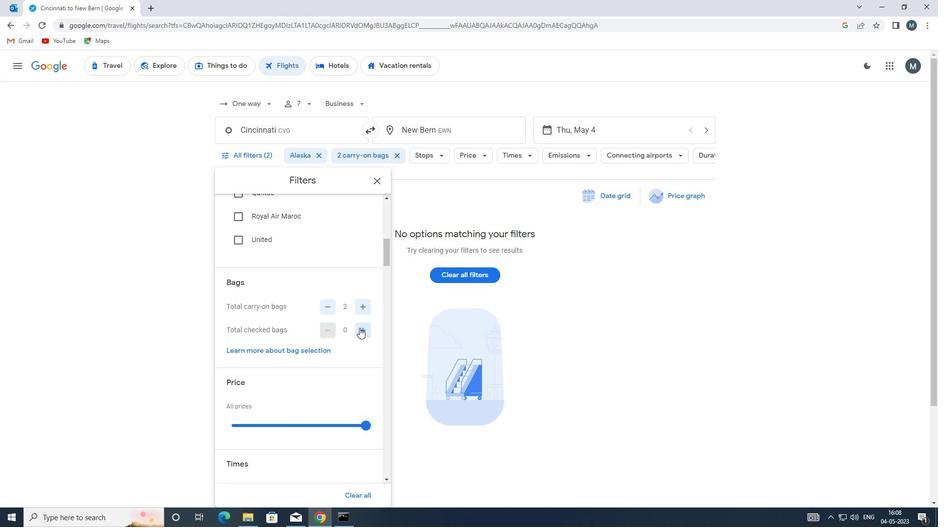 
Action: Mouse moved to (360, 326)
Screenshot: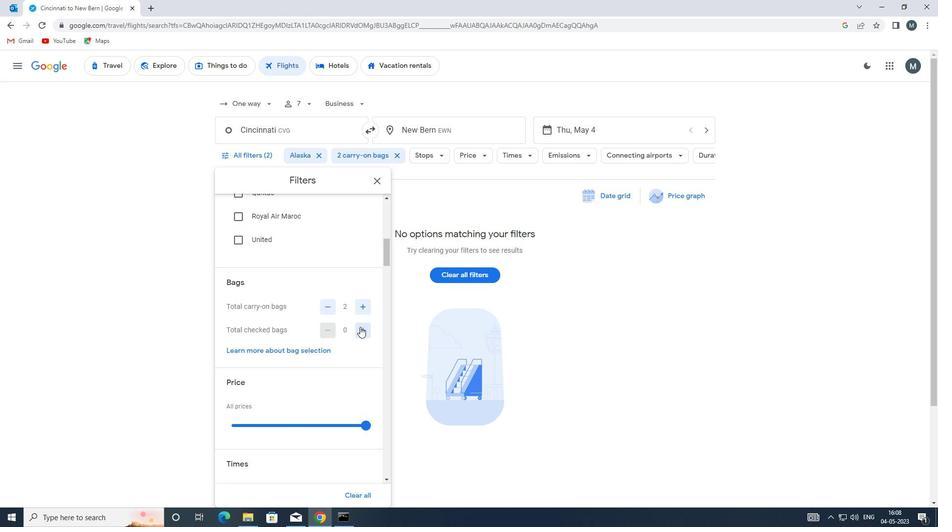 
Action: Mouse pressed left at (360, 326)
Screenshot: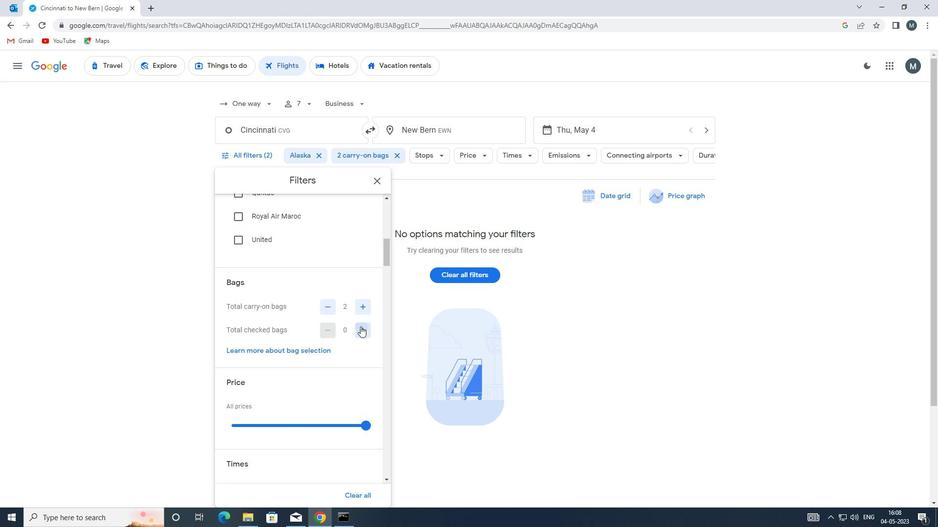 
Action: Mouse moved to (360, 326)
Screenshot: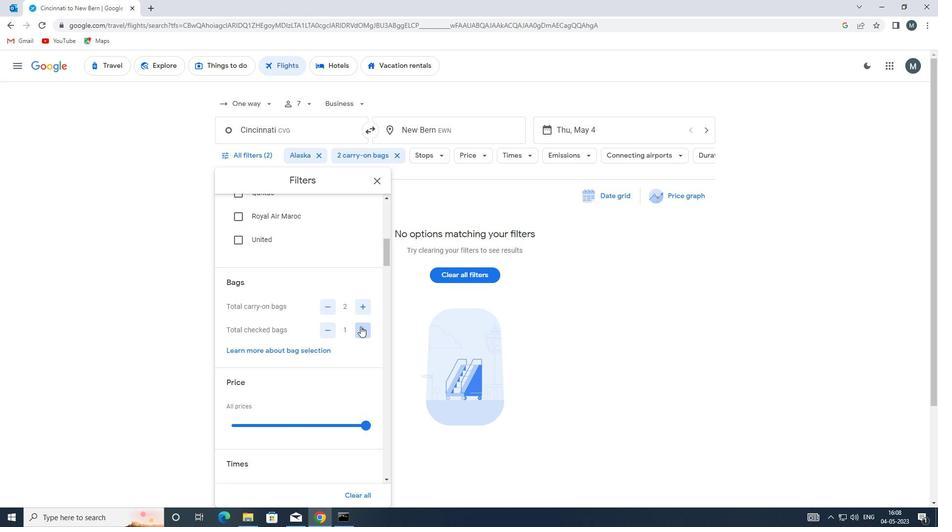 
Action: Mouse pressed left at (360, 326)
Screenshot: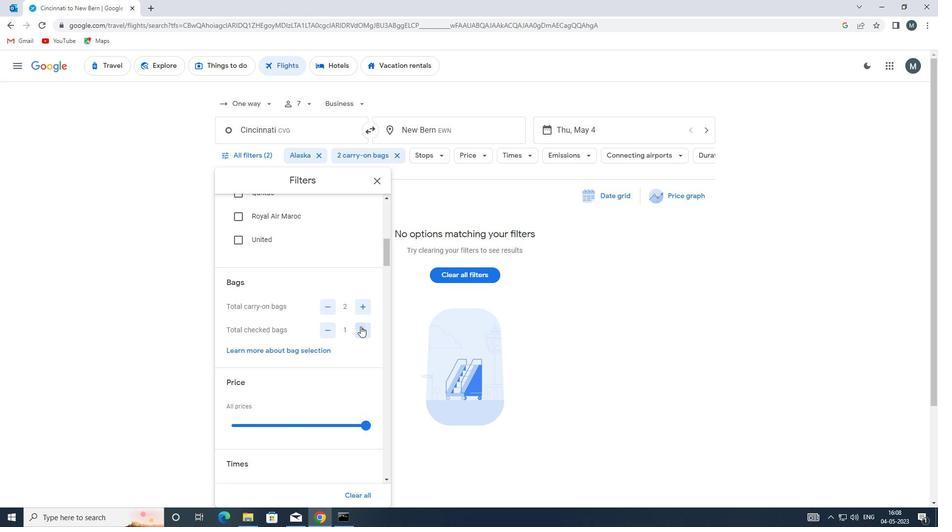 
Action: Mouse pressed left at (360, 326)
Screenshot: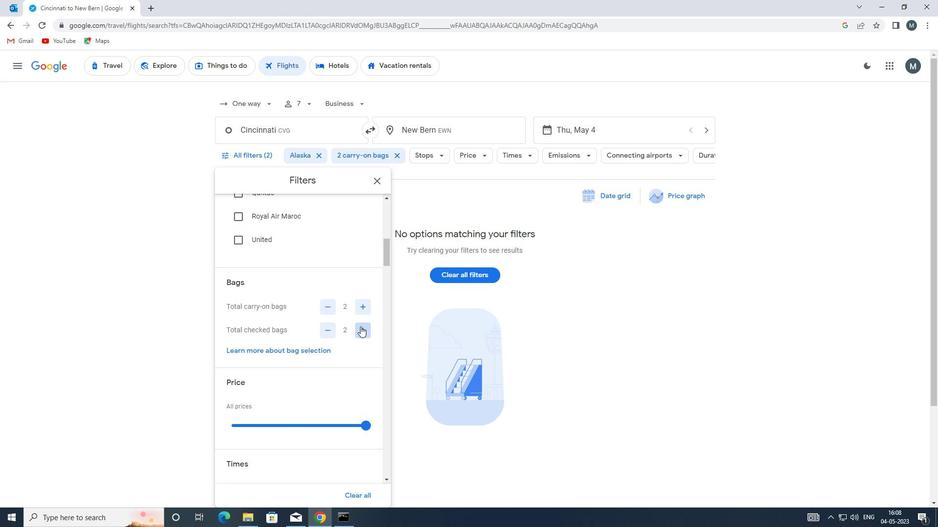 
Action: Mouse moved to (360, 327)
Screenshot: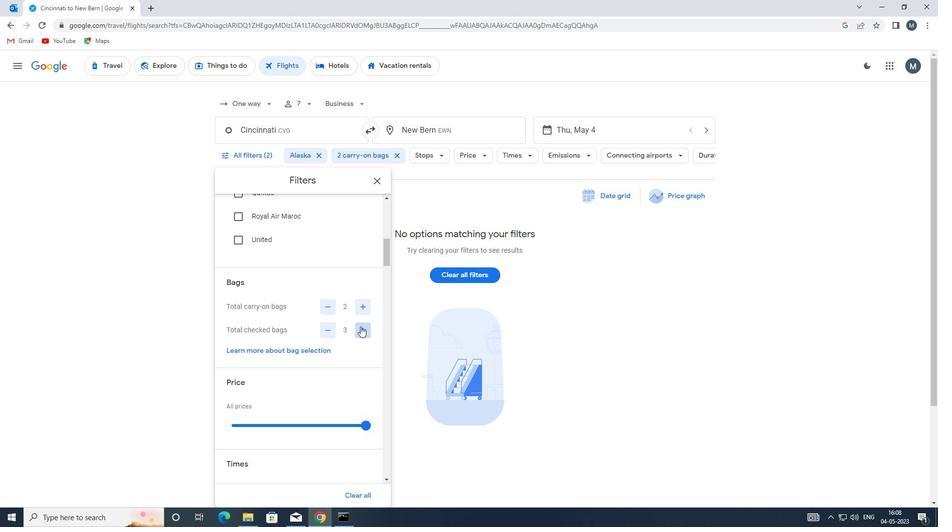 
Action: Mouse pressed left at (360, 327)
Screenshot: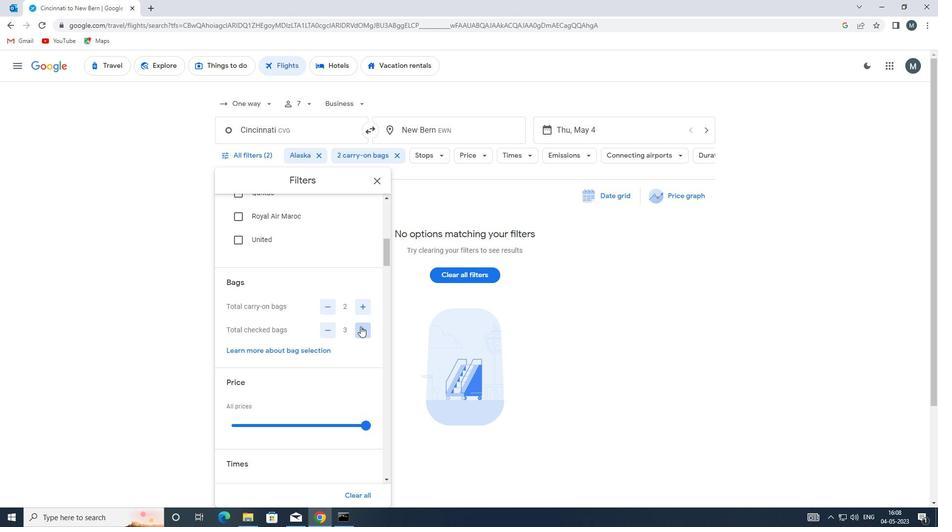 
Action: Mouse pressed left at (360, 327)
Screenshot: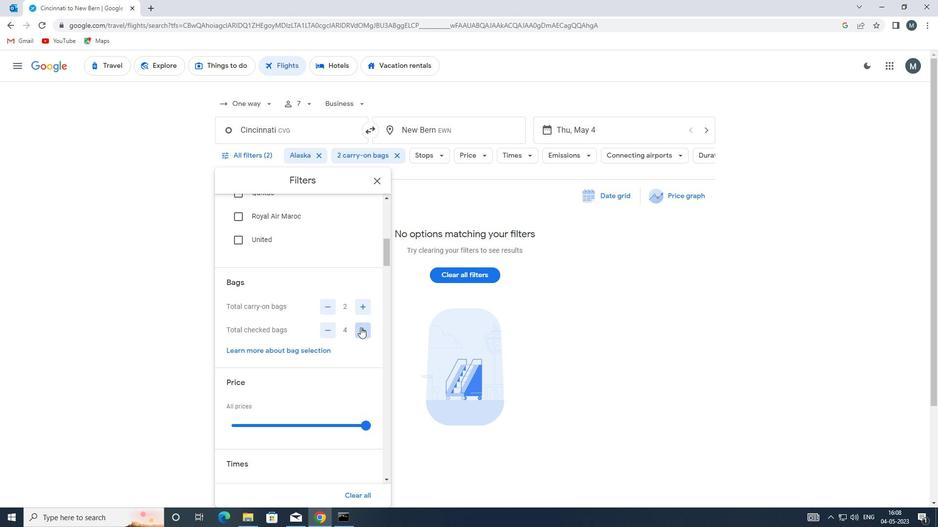 
Action: Mouse pressed left at (360, 327)
Screenshot: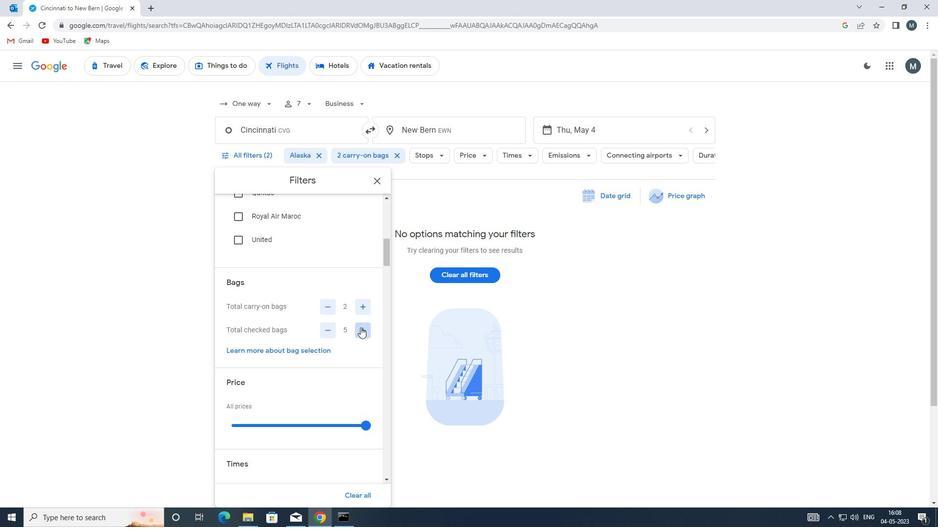 
Action: Mouse pressed left at (360, 327)
Screenshot: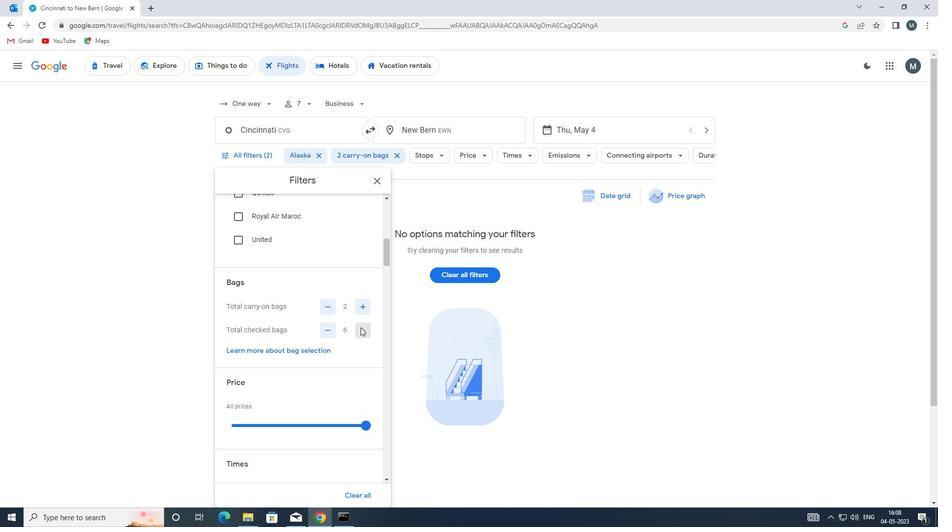 
Action: Mouse moved to (308, 308)
Screenshot: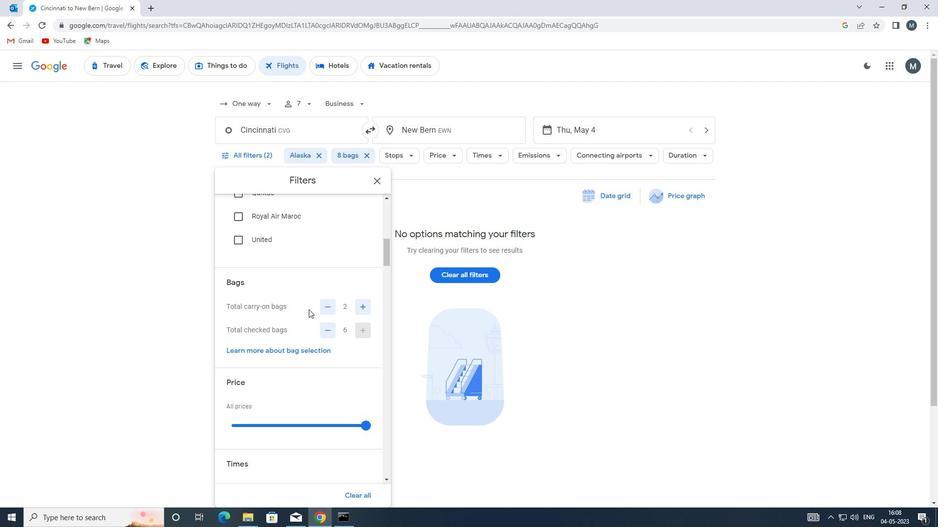 
Action: Mouse scrolled (308, 307) with delta (0, 0)
Screenshot: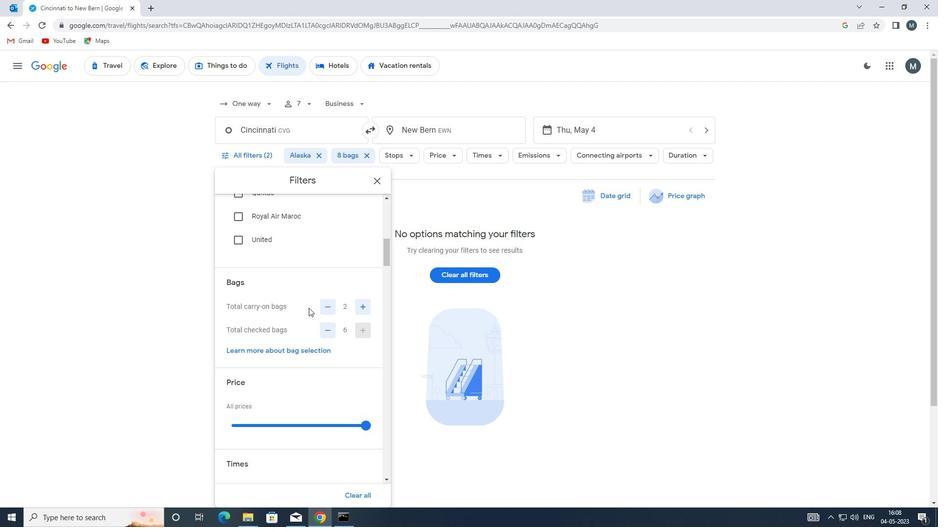 
Action: Mouse moved to (308, 307)
Screenshot: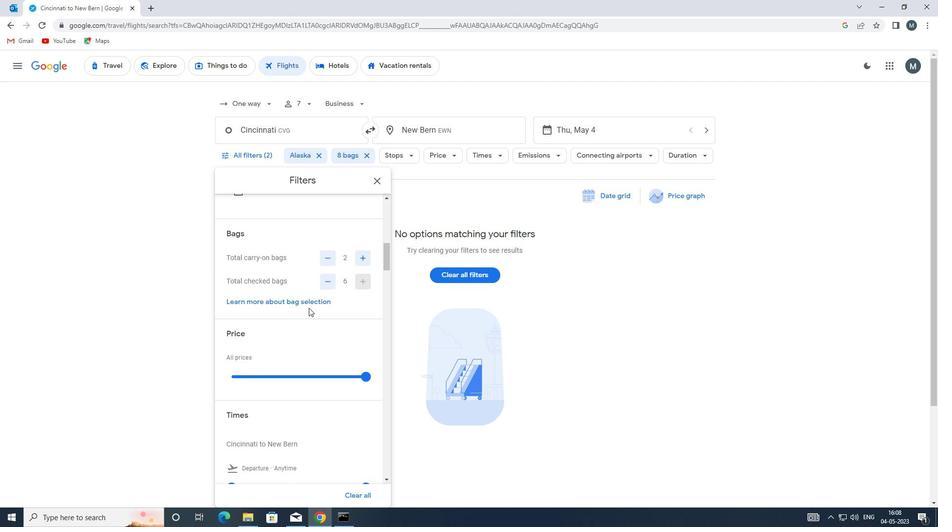 
Action: Mouse scrolled (308, 307) with delta (0, 0)
Screenshot: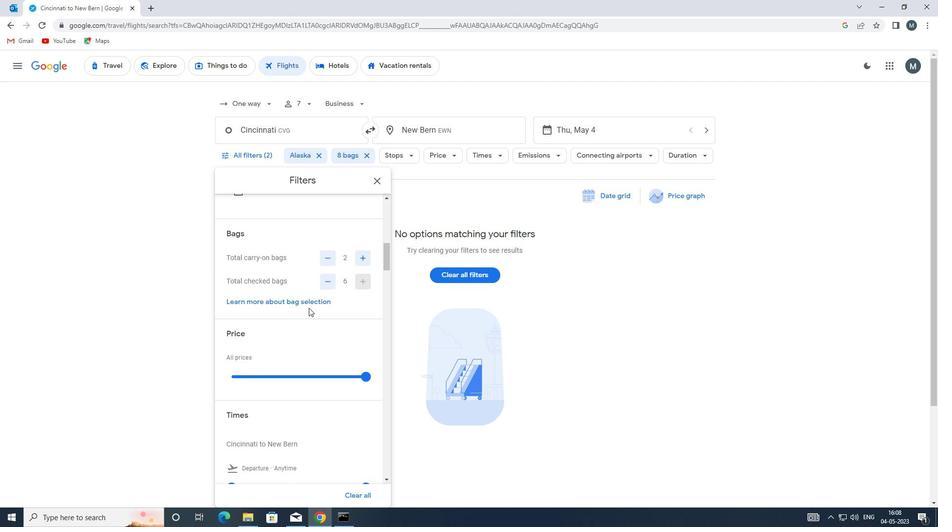
Action: Mouse moved to (282, 324)
Screenshot: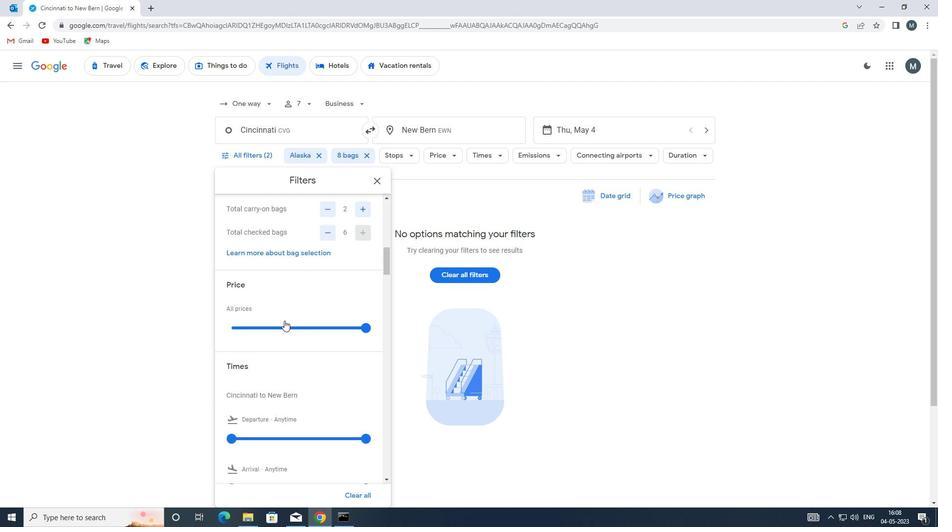 
Action: Mouse pressed left at (282, 324)
Screenshot: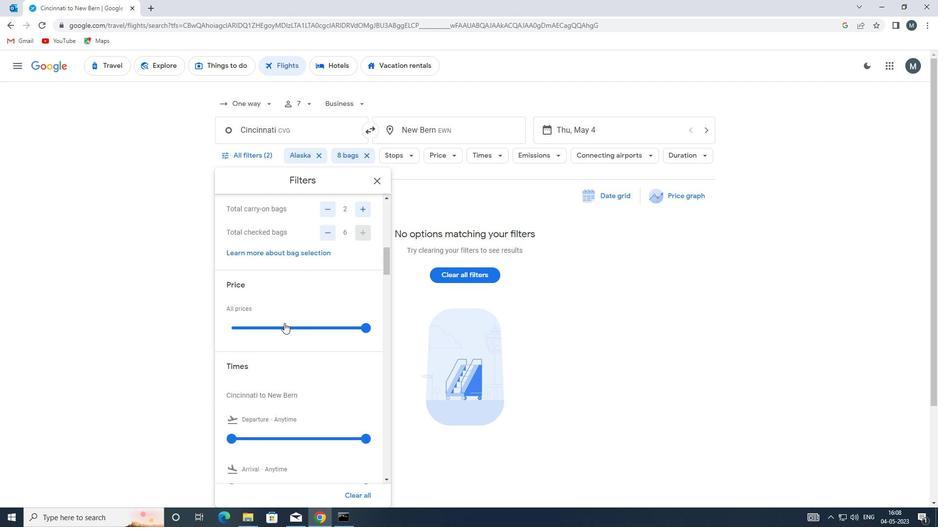 
Action: Mouse moved to (283, 323)
Screenshot: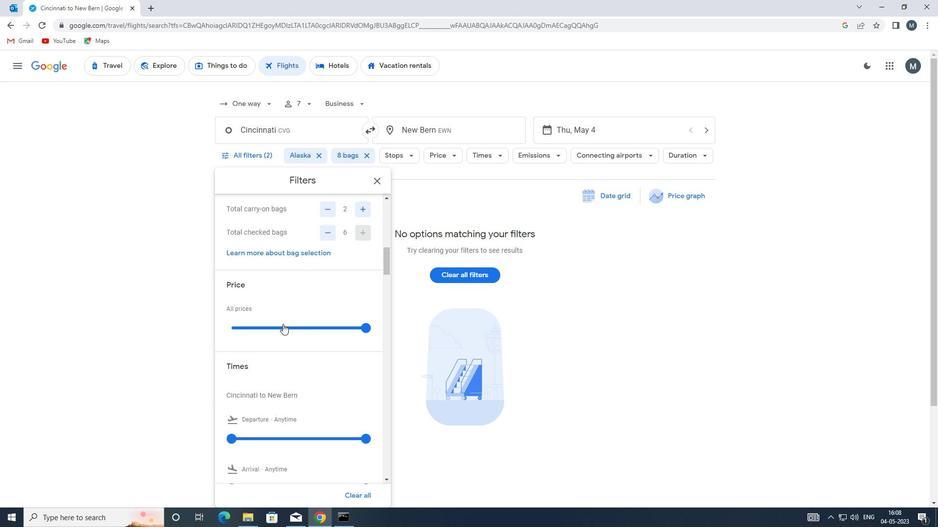 
Action: Mouse pressed left at (283, 323)
Screenshot: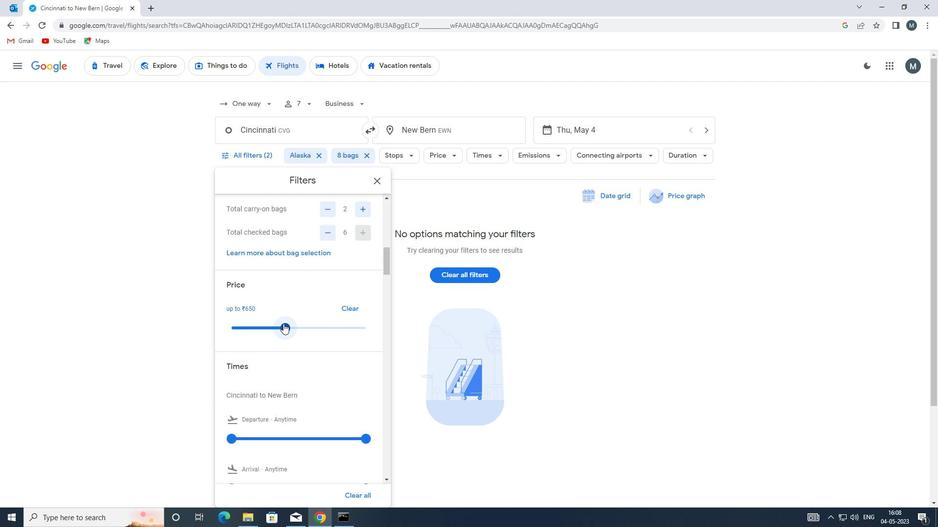 
Action: Mouse moved to (278, 317)
Screenshot: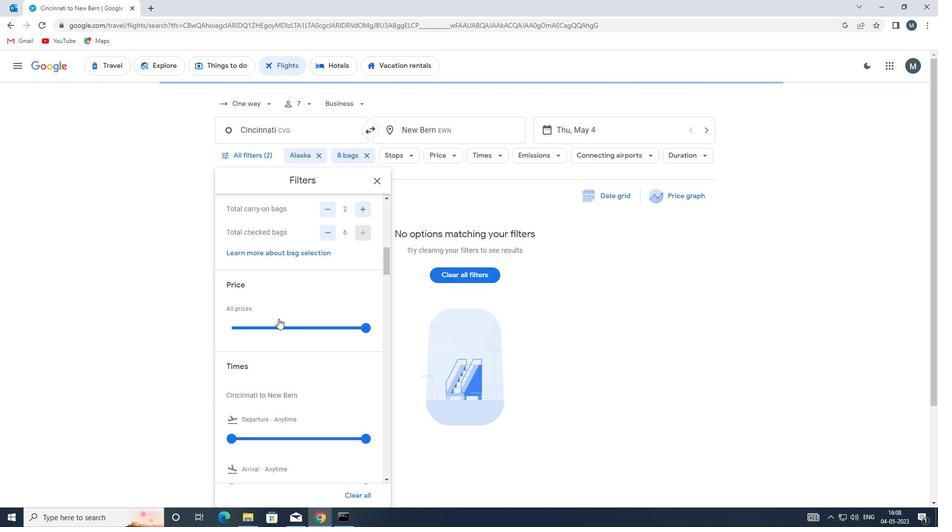 
Action: Mouse scrolled (278, 317) with delta (0, 0)
Screenshot: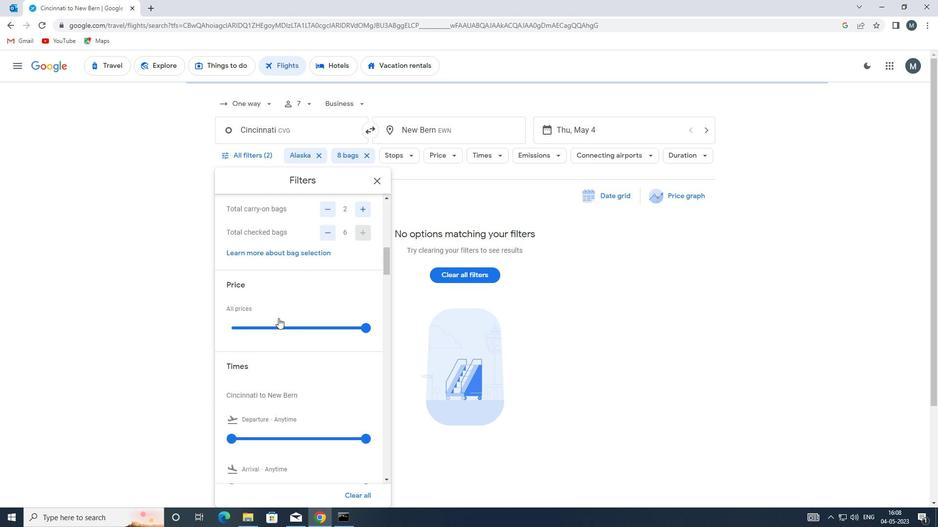 
Action: Mouse scrolled (278, 317) with delta (0, 0)
Screenshot: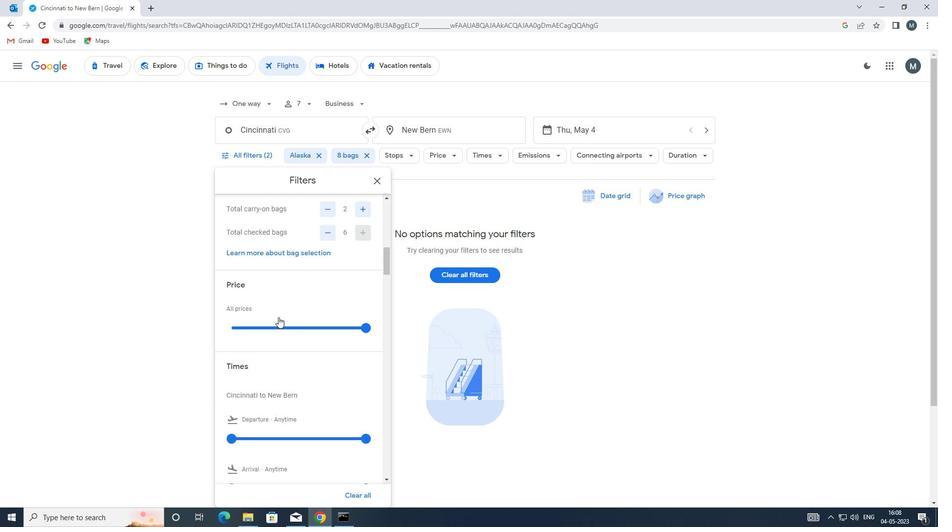 
Action: Mouse moved to (234, 339)
Screenshot: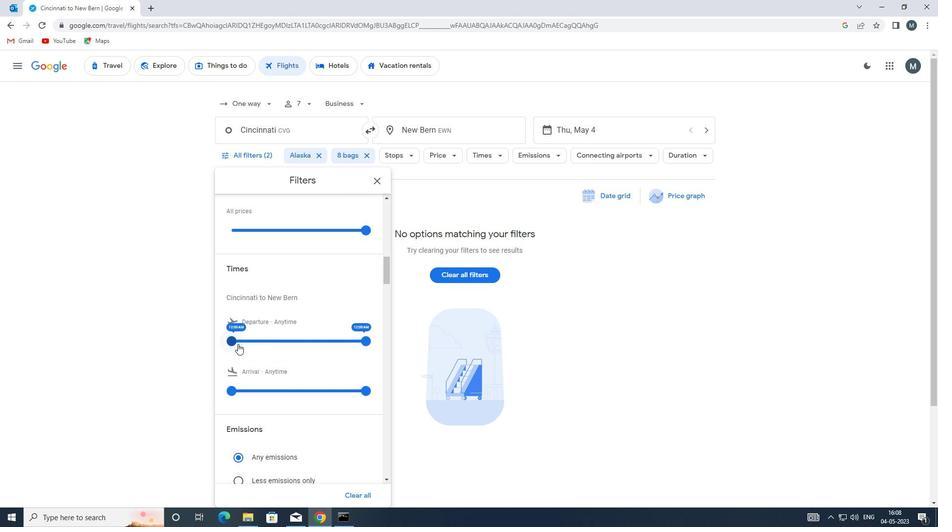 
Action: Mouse pressed left at (234, 339)
Screenshot: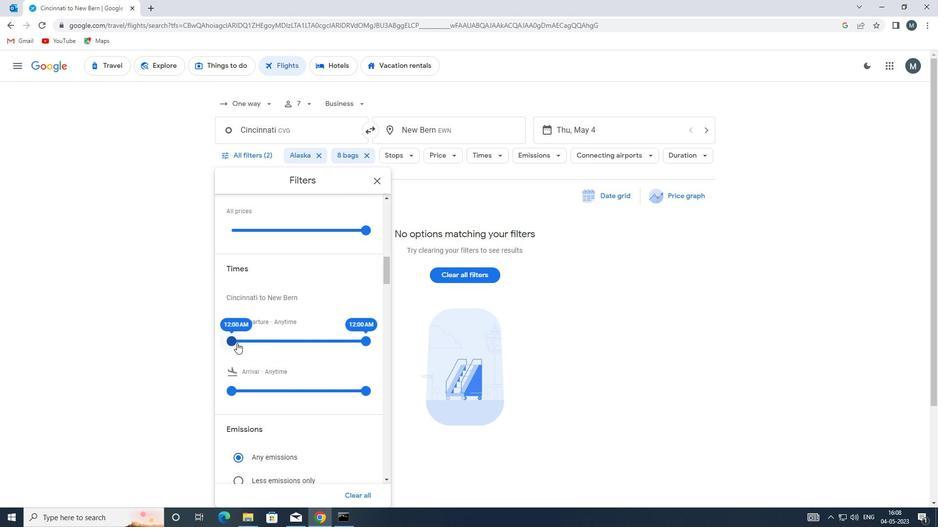 
Action: Mouse moved to (284, 337)
Screenshot: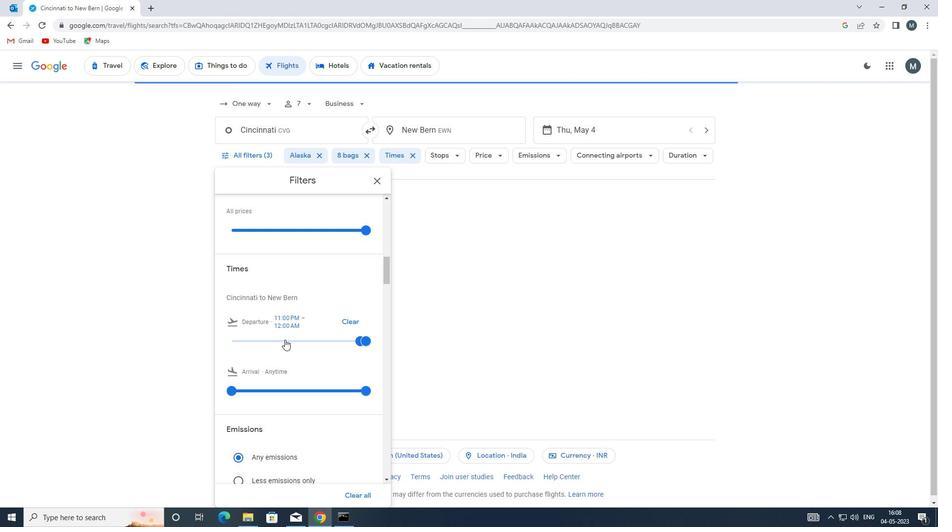 
Action: Mouse scrolled (284, 337) with delta (0, 0)
Screenshot: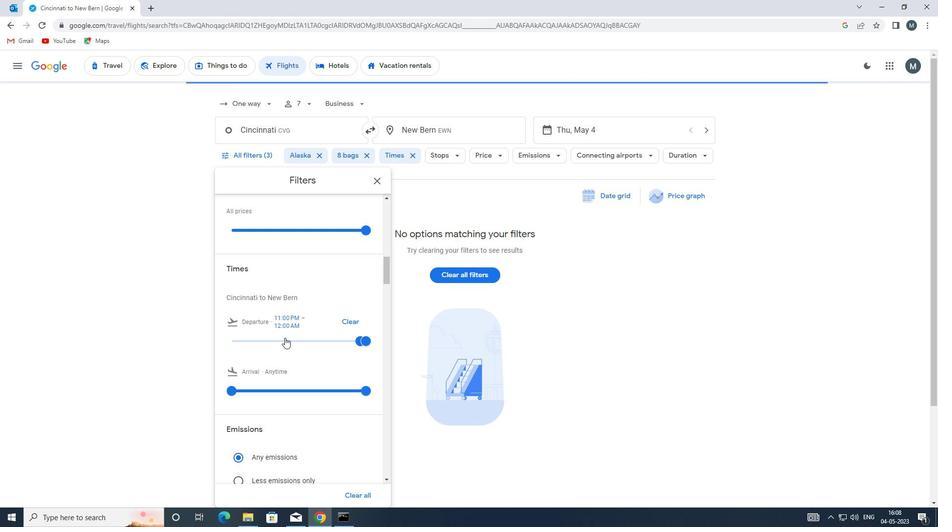 
Action: Mouse moved to (375, 182)
Screenshot: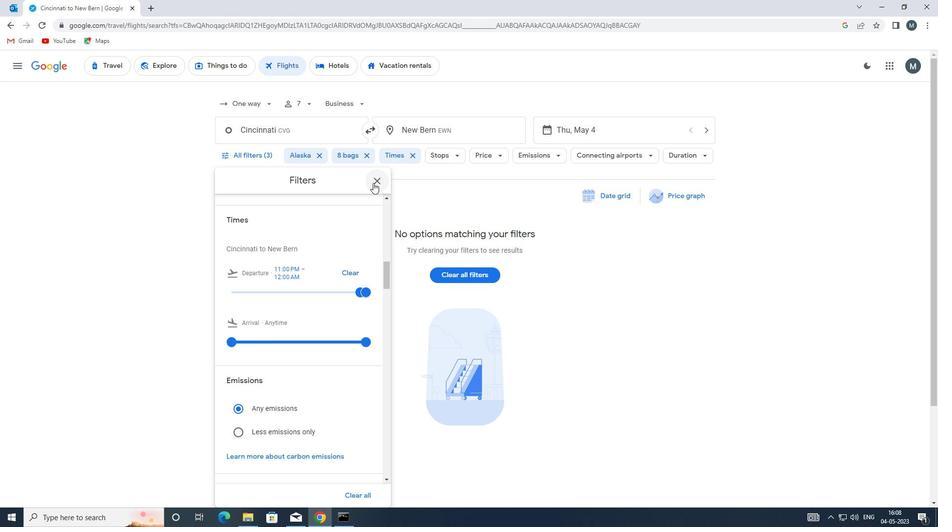 
Action: Mouse pressed left at (375, 182)
Screenshot: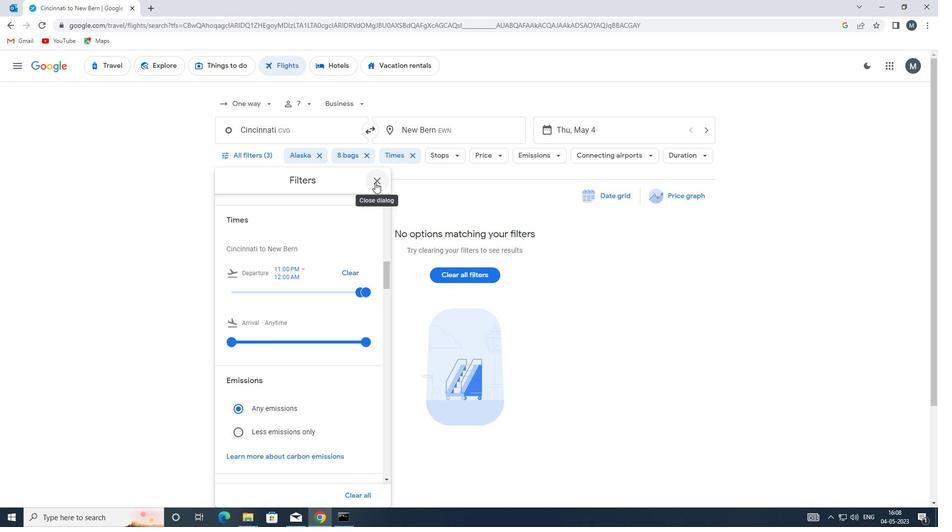 
